 Task: In the Contact  AdelineBaker101@roundabouttheatre.org, Create email and send with subject: 'We're Thrilled to Welcome You ', and with mail content 'Good Day,_x000D_
Embrace the power of innovation. Our disruptive solution will propel your industry forward and position you as a leader in your field._x000D_
Best Regards', attach the document: Proposal.doc and insert image: visitingcard.jpg. Below Best Regards, write Twitter and insert the URL: 'twitter.com'. Mark checkbox to create task to follow up : In 3 business days . Logged in from softage.1@softage.net
Action: Mouse moved to (98, 65)
Screenshot: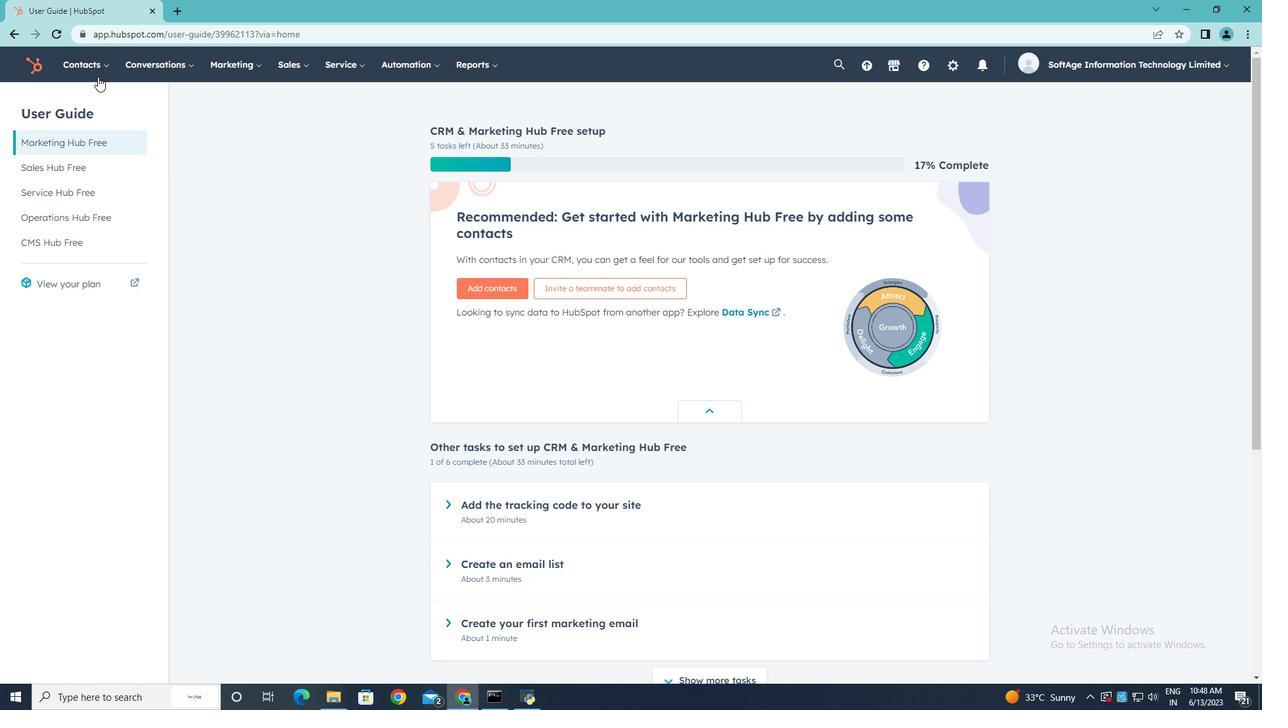 
Action: Mouse pressed left at (98, 65)
Screenshot: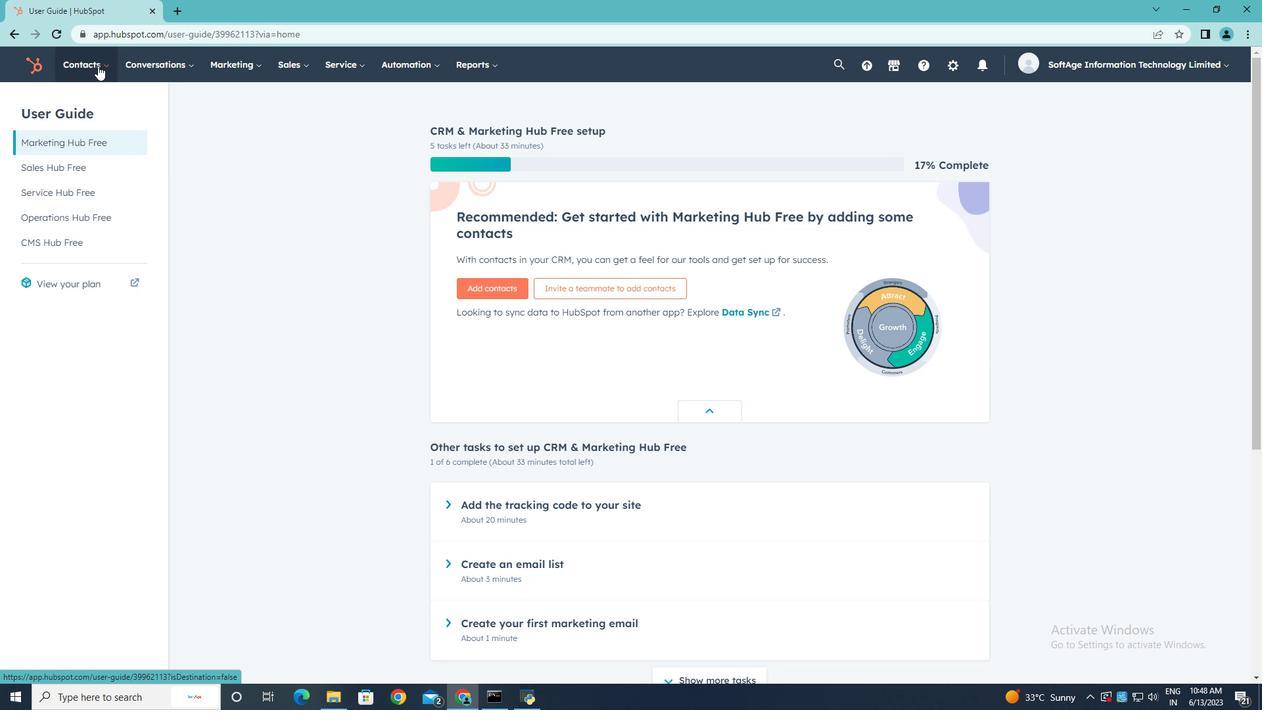 
Action: Mouse moved to (95, 100)
Screenshot: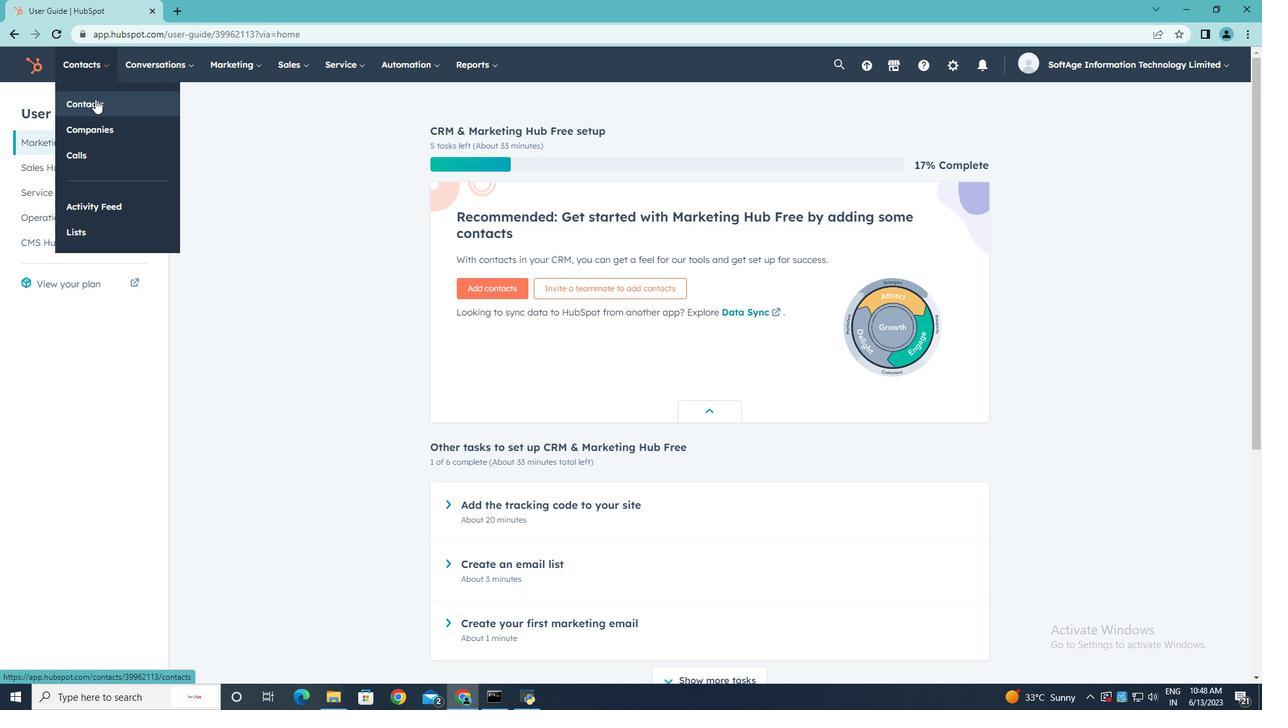 
Action: Mouse pressed left at (95, 100)
Screenshot: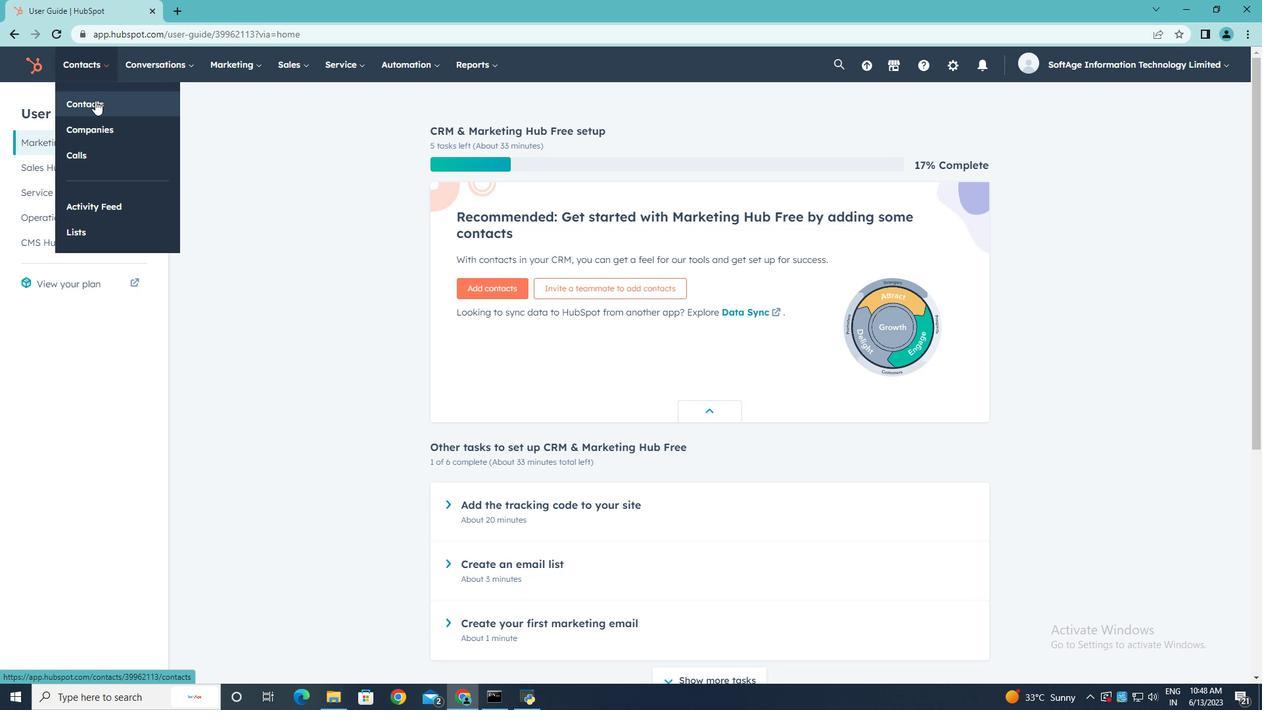 
Action: Mouse moved to (92, 215)
Screenshot: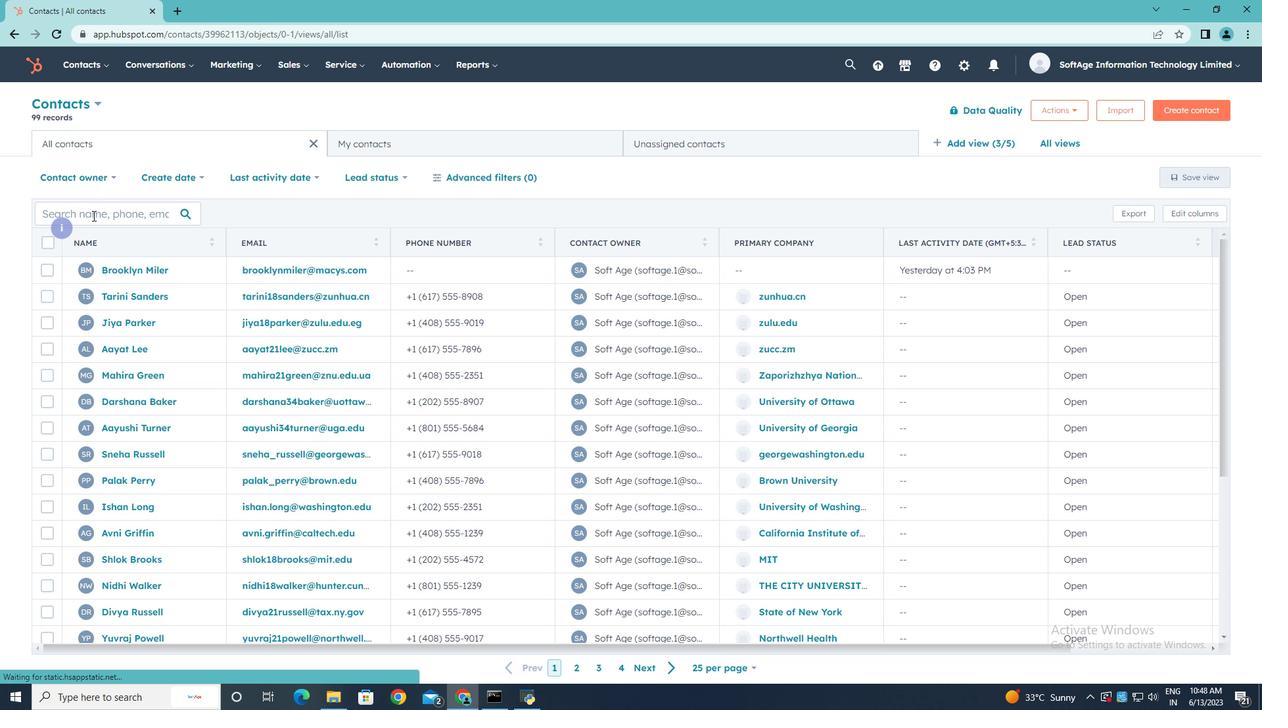 
Action: Mouse pressed left at (92, 215)
Screenshot: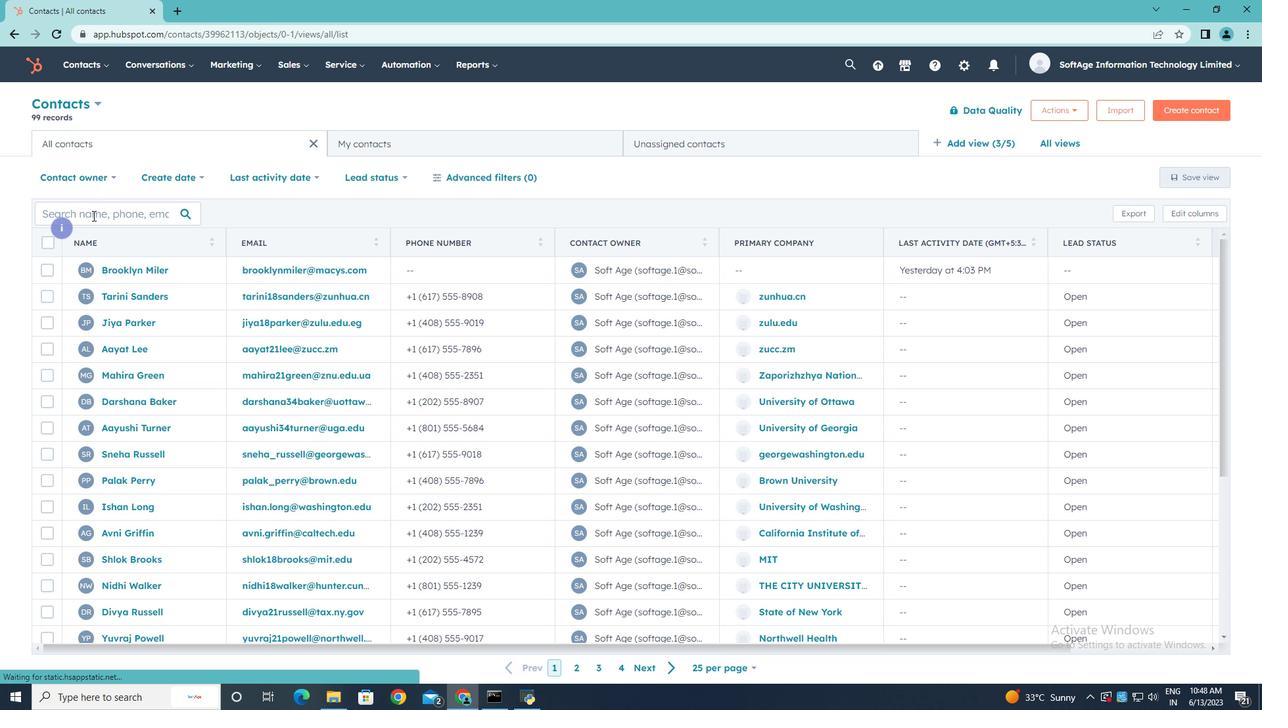 
Action: Key pressed <Key.shift><Key.shift><Key.shift><Key.shift><Key.shift><Key.shift><Key.shift><Key.shift><Key.shift><Key.shift><Key.shift>Adeline<Key.shift>Baker101<Key.shift><Key.shift>@roundabouttheatre.org
Screenshot: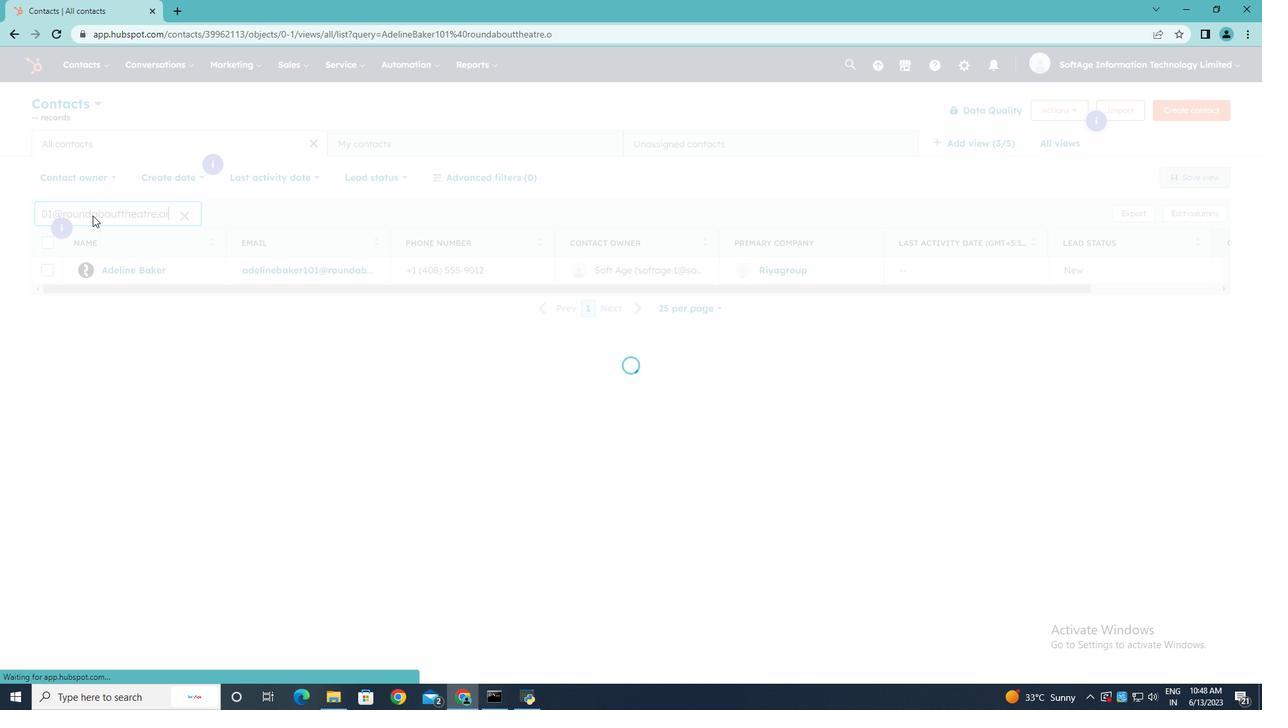 
Action: Mouse moved to (142, 270)
Screenshot: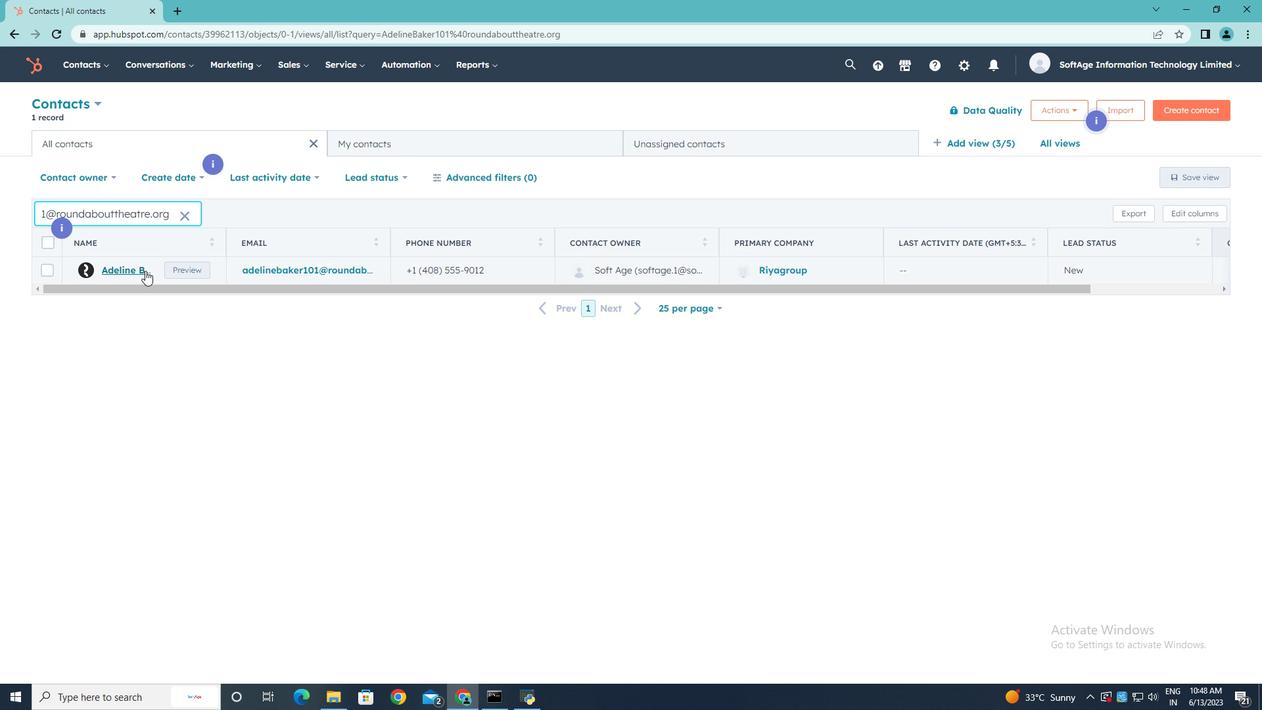
Action: Mouse pressed left at (142, 270)
Screenshot: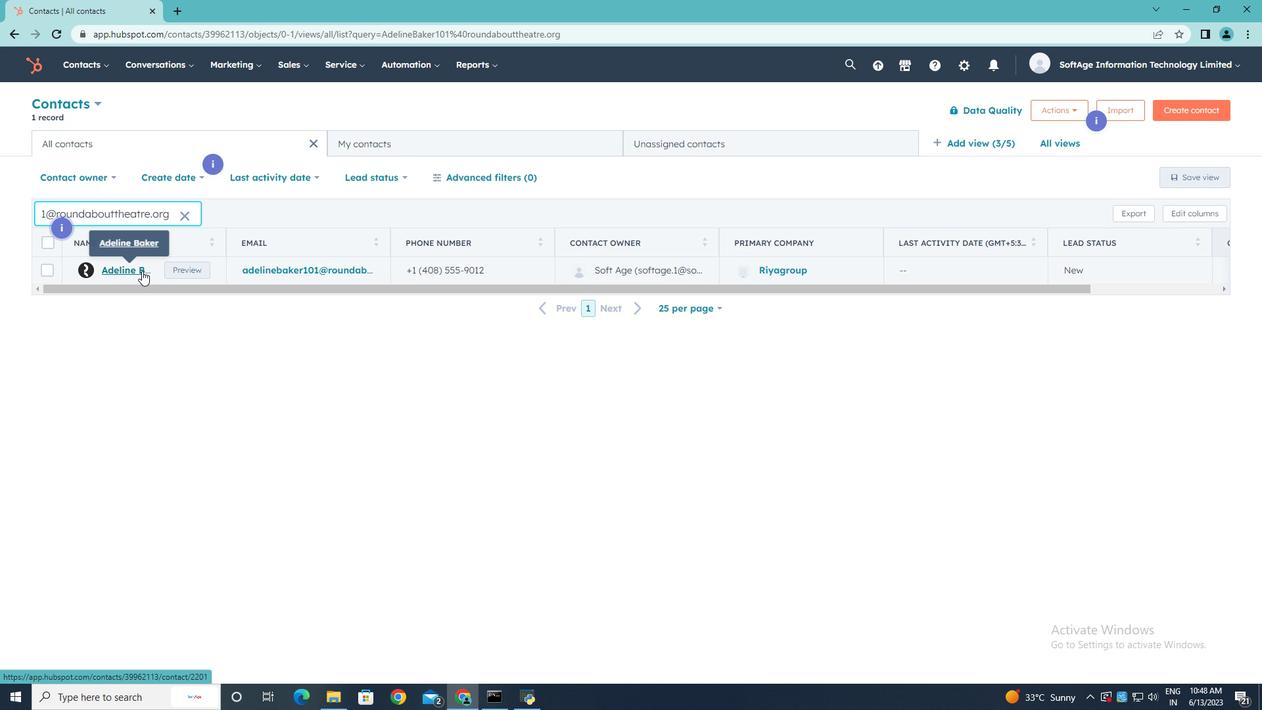 
Action: Mouse pressed left at (142, 270)
Screenshot: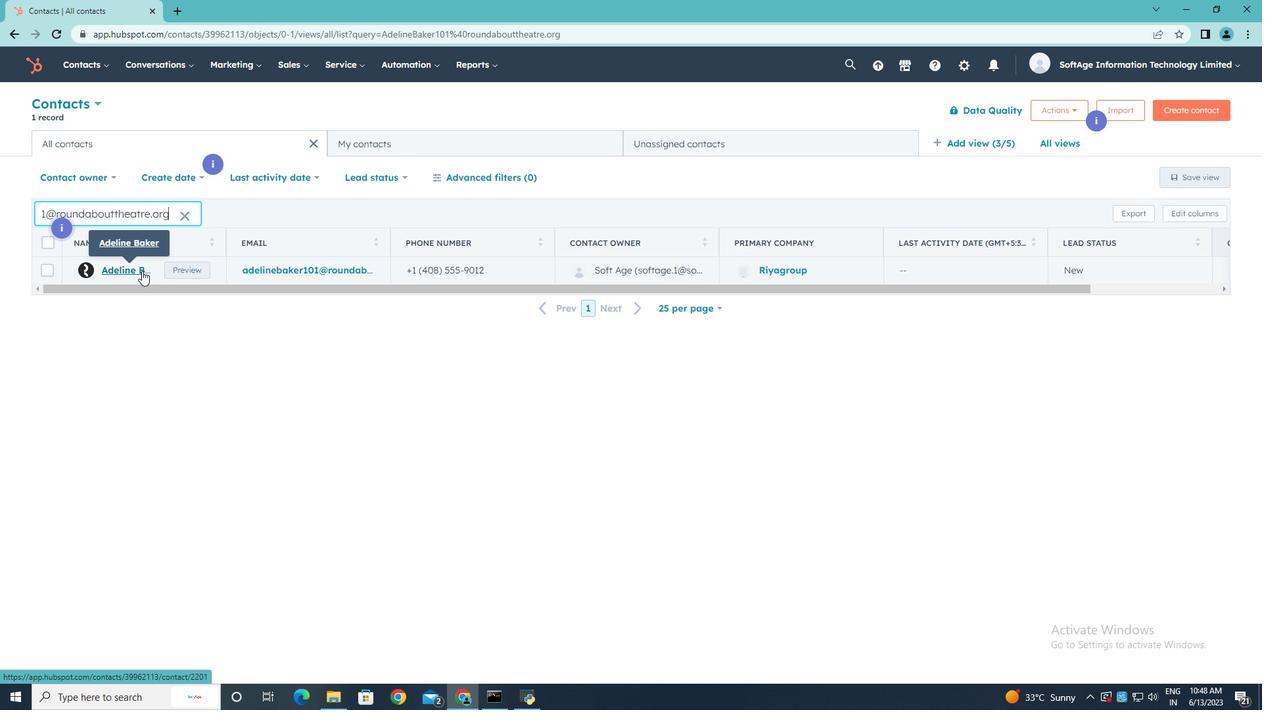 
Action: Mouse moved to (90, 222)
Screenshot: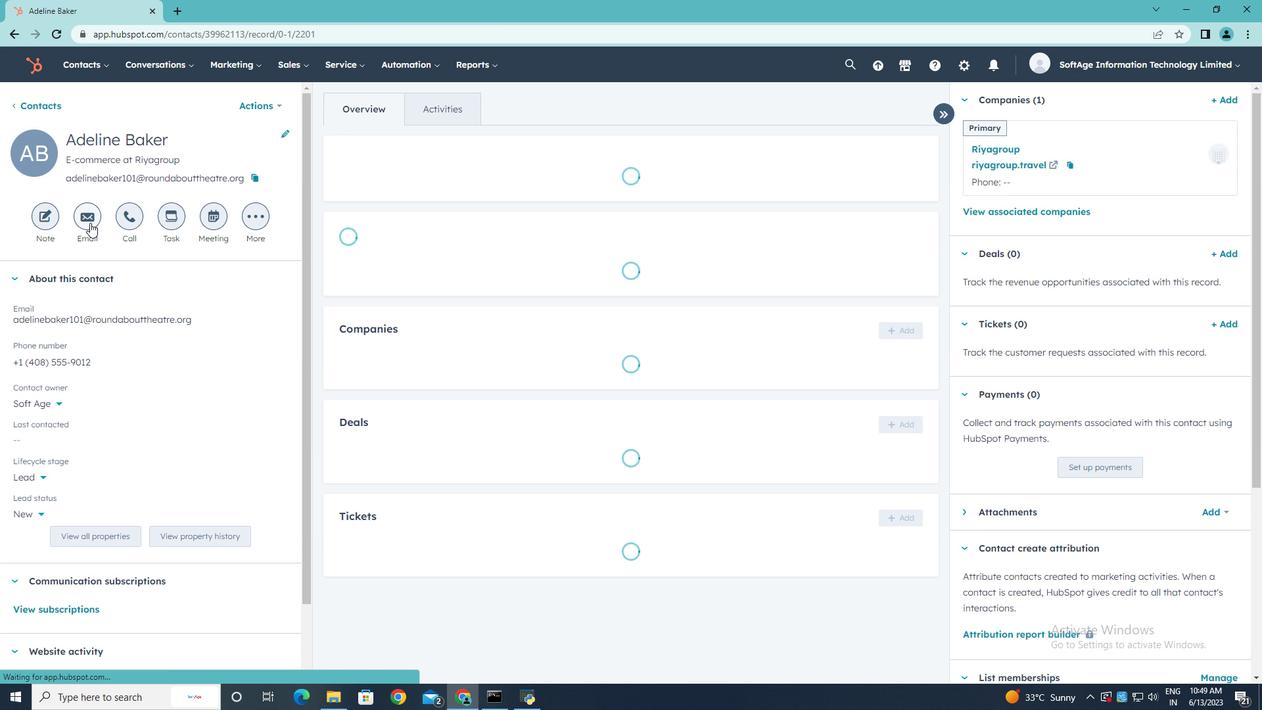 
Action: Mouse pressed left at (90, 222)
Screenshot: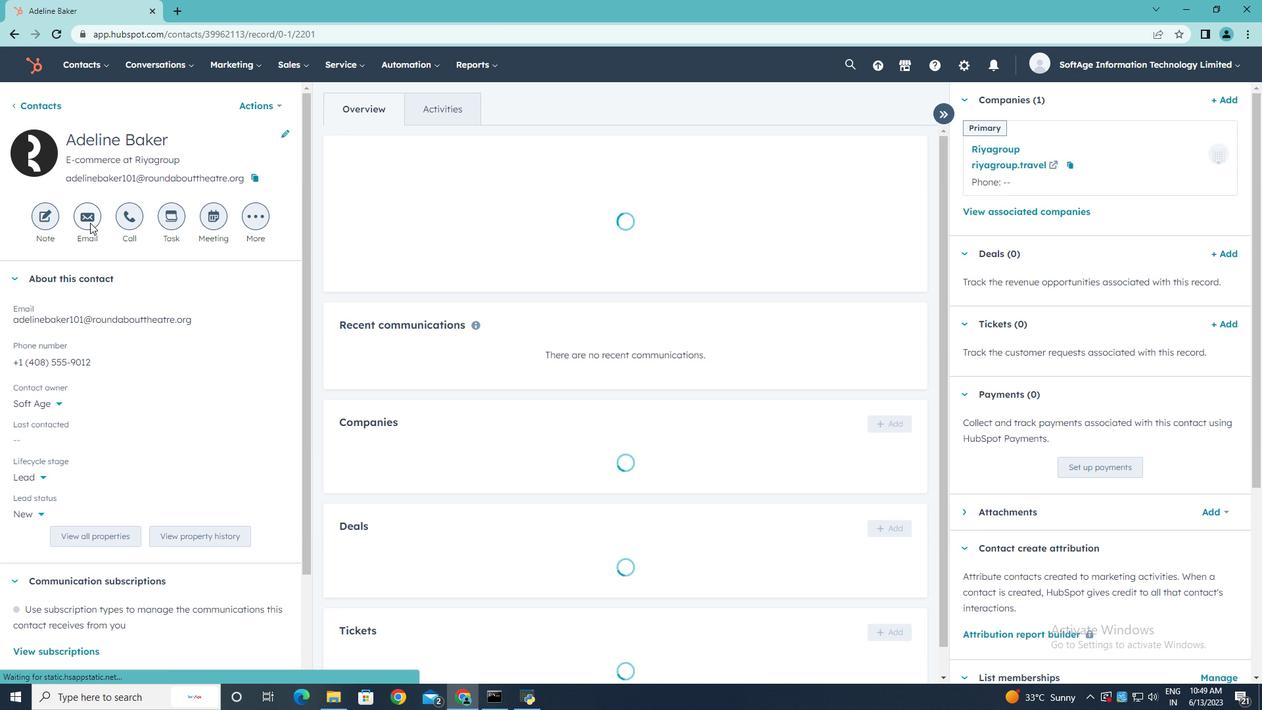 
Action: Mouse moved to (144, 239)
Screenshot: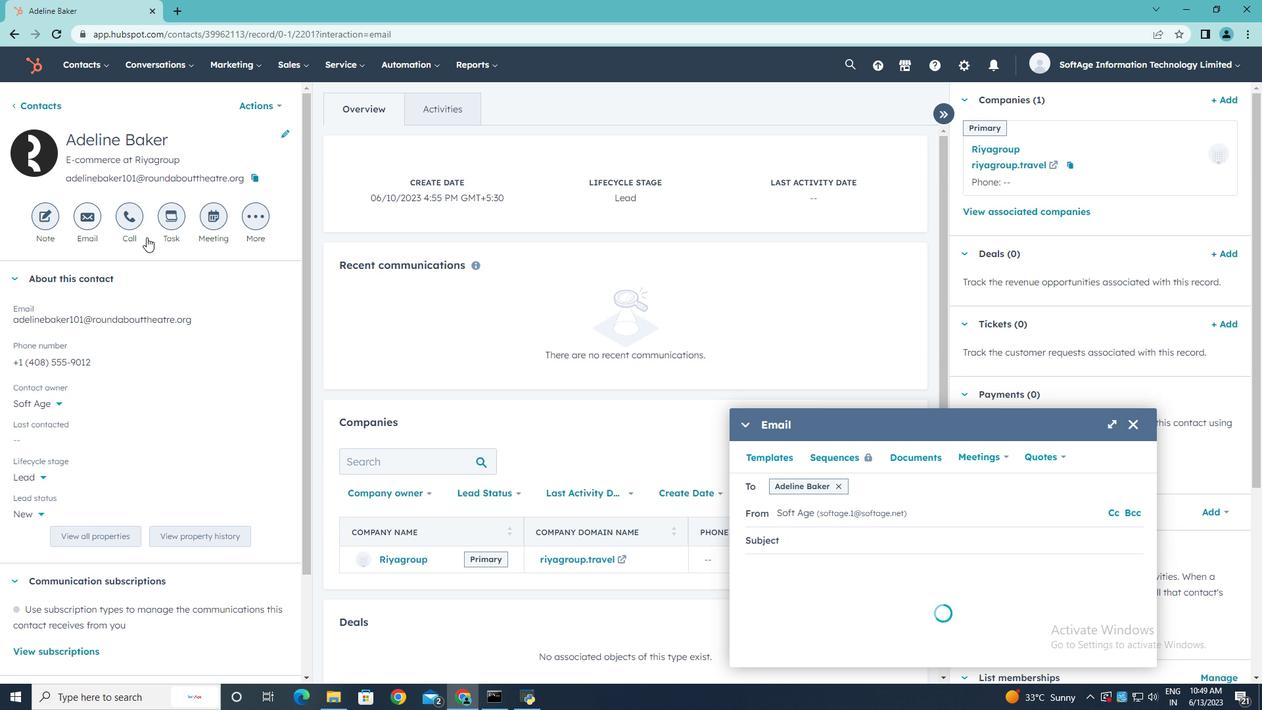 
Action: Key pressed <Key.shift>We're<Key.space>tr<Key.backspace><Key.backspace><Key.shift>Tri<Key.backspace><Key.backspace>hrilled<Key.space><Key.shift>T<Key.backspace>to<Key.space><Key.shift>Welcome<Key.space><Key.shift>You
Screenshot: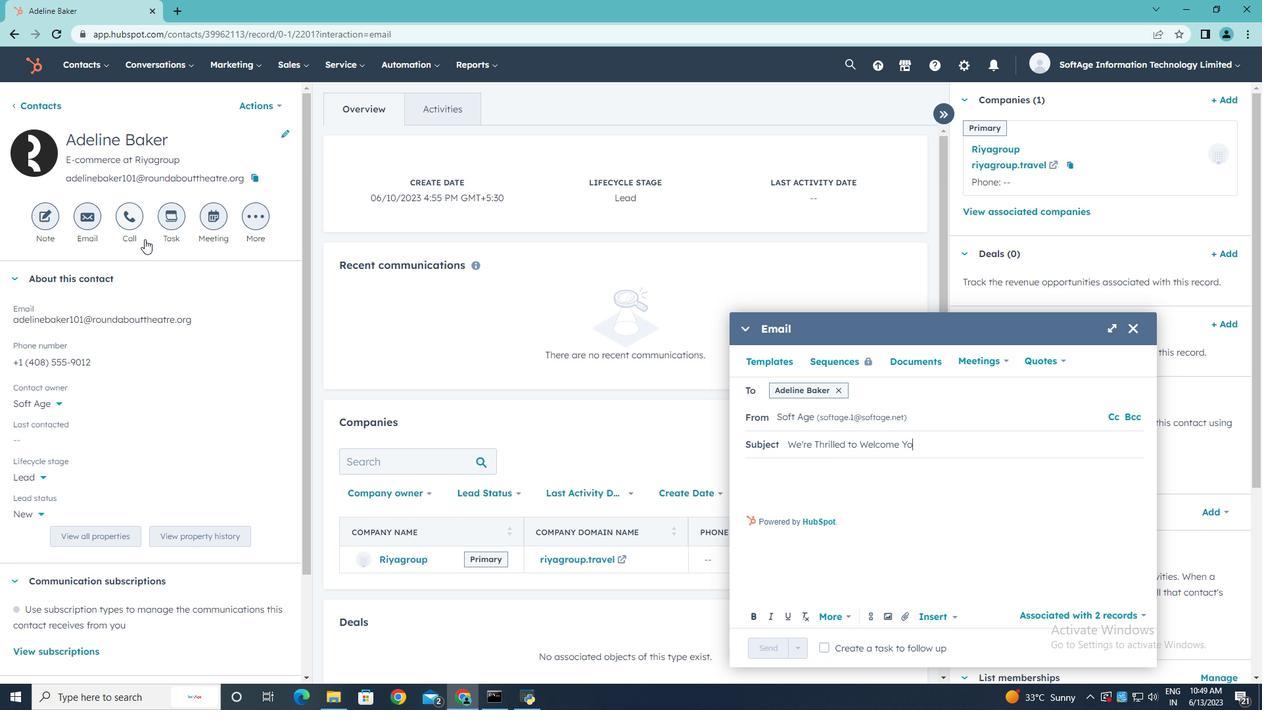 
Action: Mouse moved to (743, 466)
Screenshot: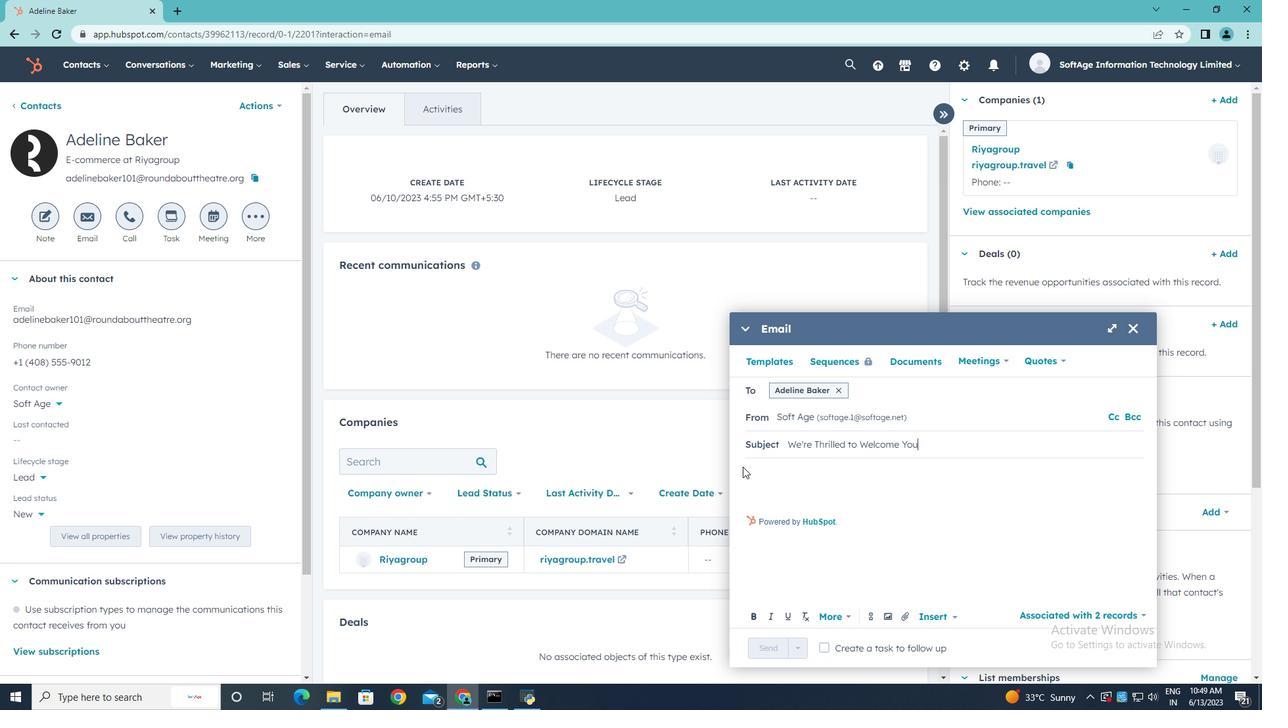 
Action: Mouse pressed left at (743, 466)
Screenshot: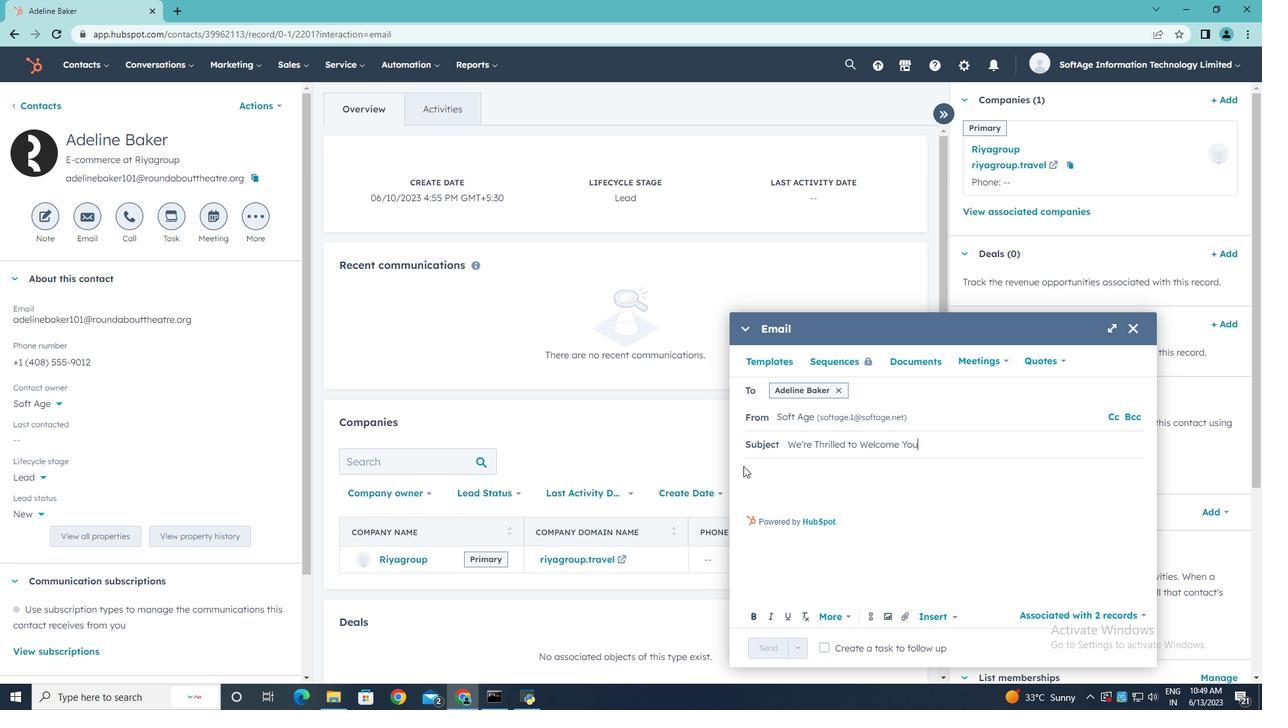 
Action: Mouse moved to (747, 467)
Screenshot: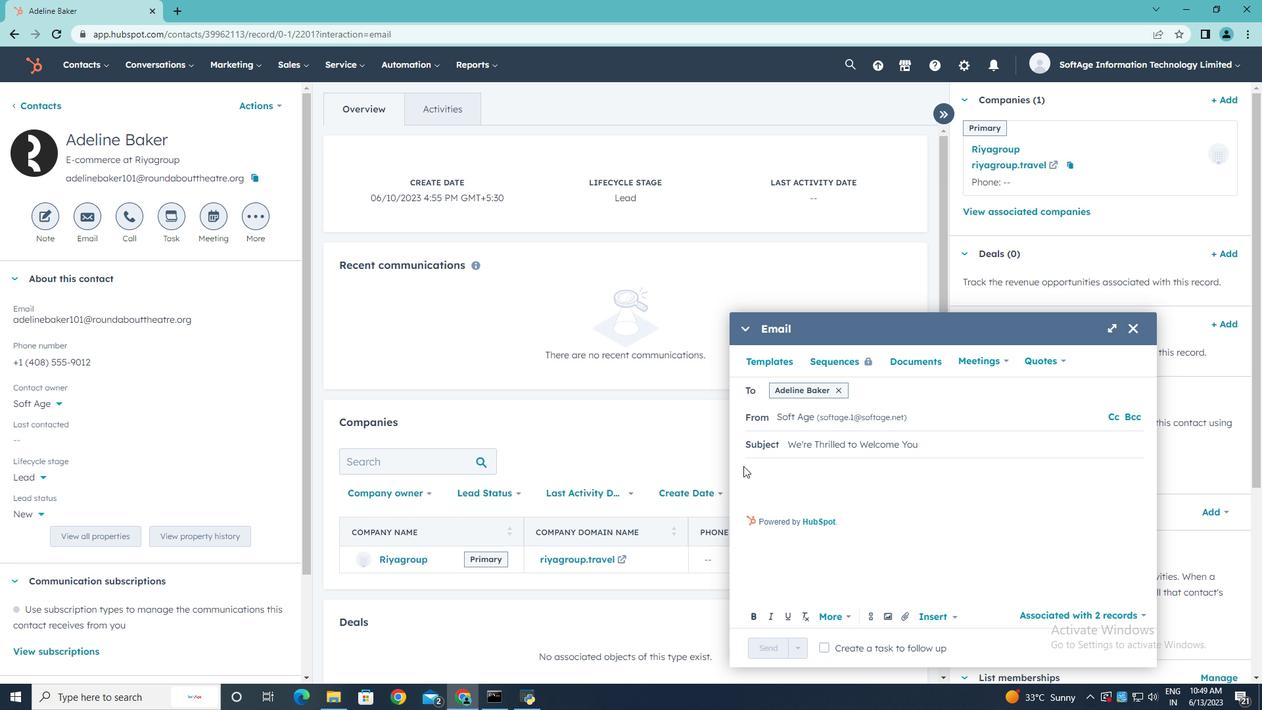 
Action: Mouse pressed left at (747, 467)
Screenshot: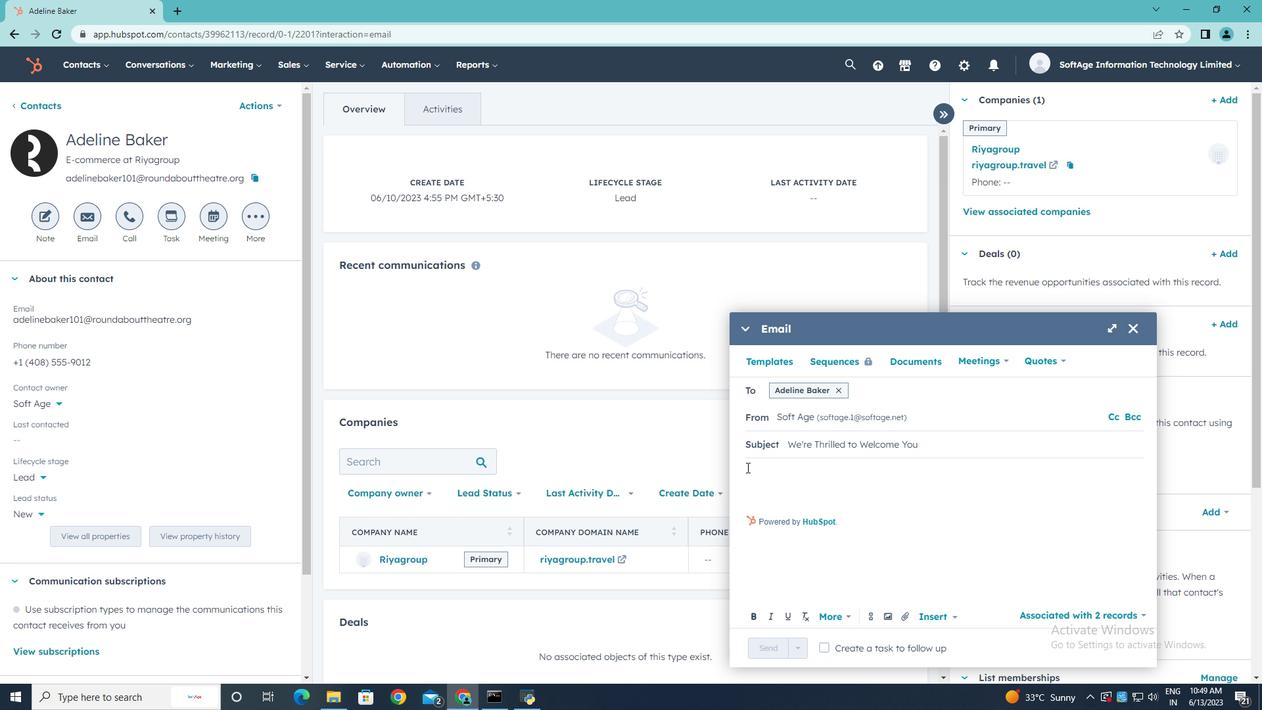 
Action: Mouse moved to (775, 353)
Screenshot: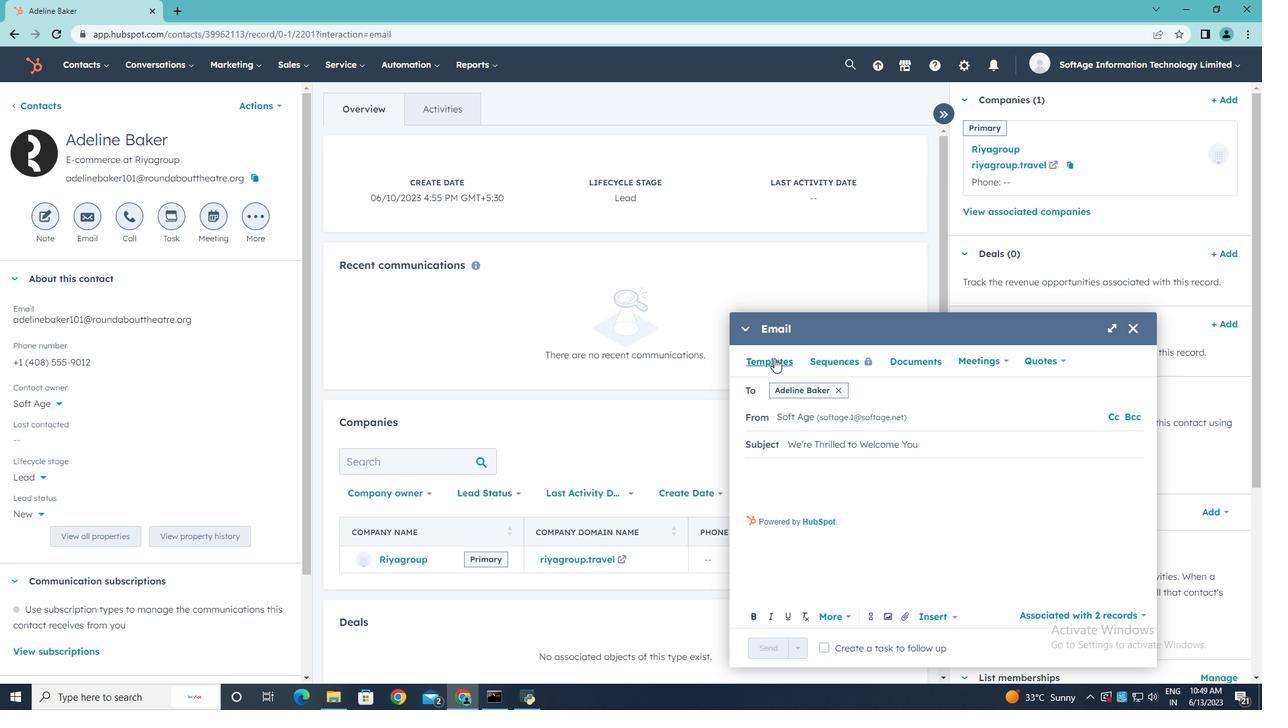 
Action: Key pressed <Key.shift><Key.shift><Key.shift>Good<Key.space><Key.shift>Day
Screenshot: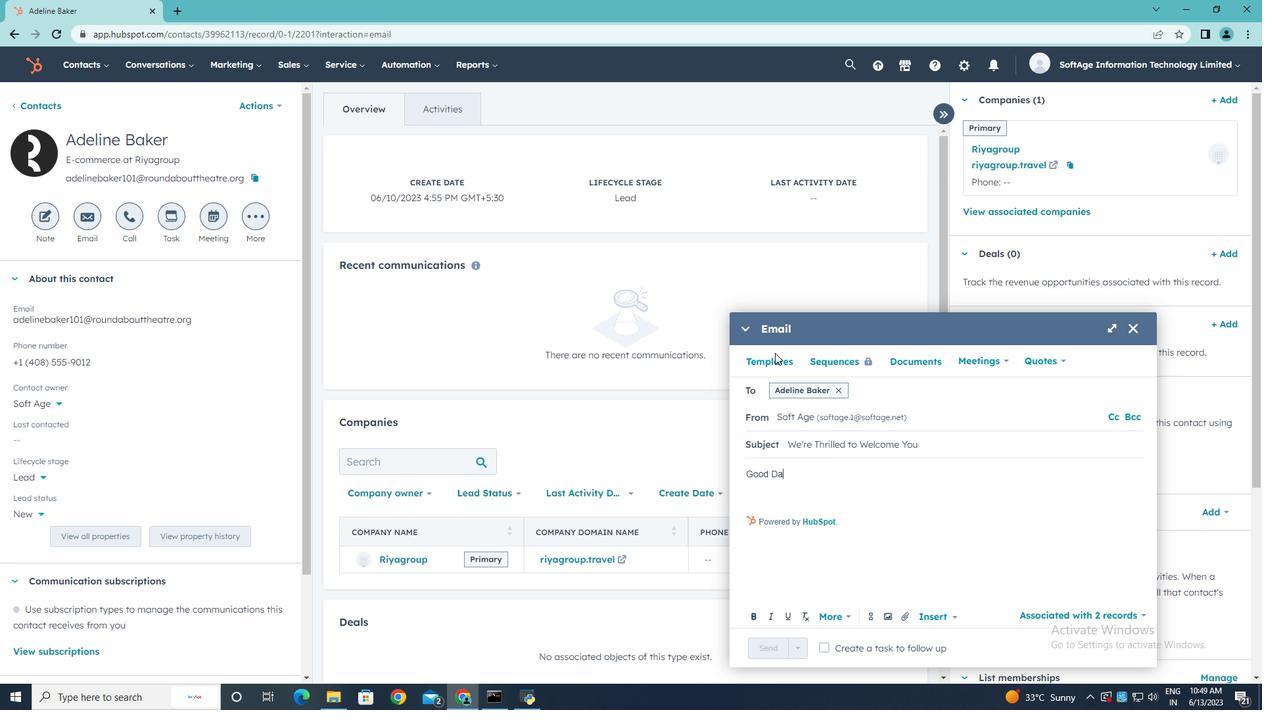 
Action: Mouse moved to (751, 490)
Screenshot: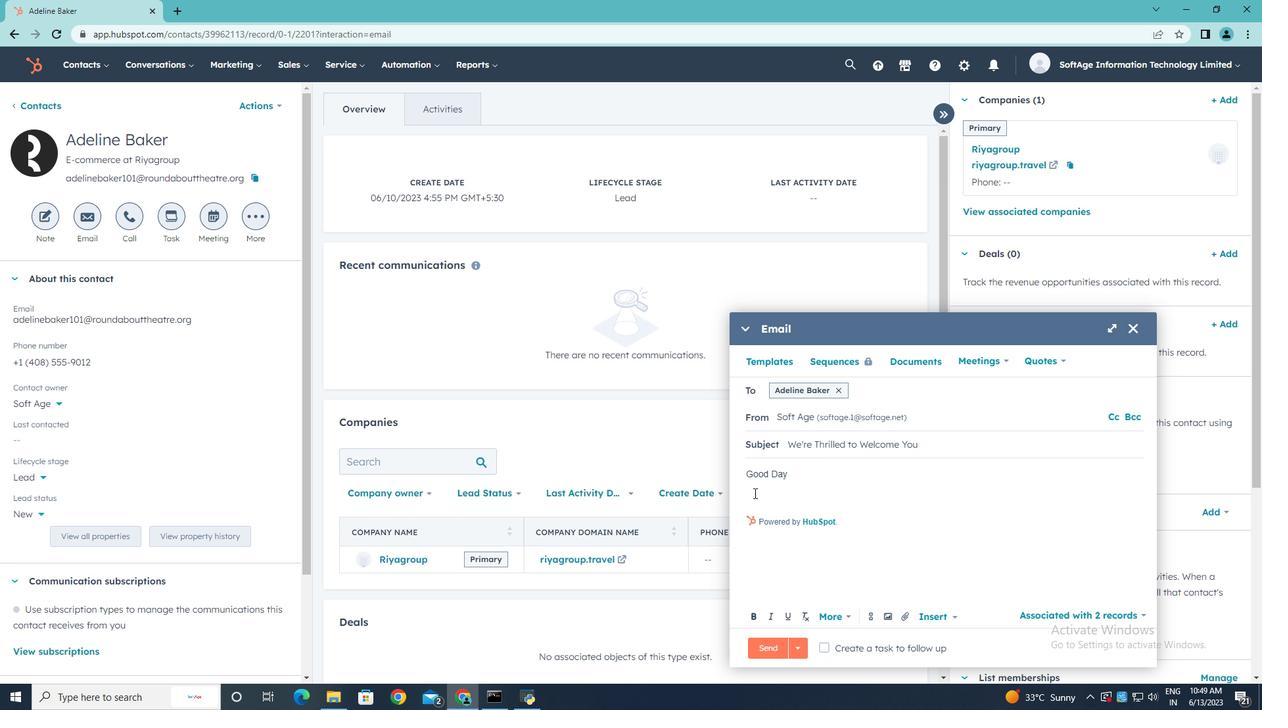 
Action: Mouse pressed left at (751, 490)
Screenshot: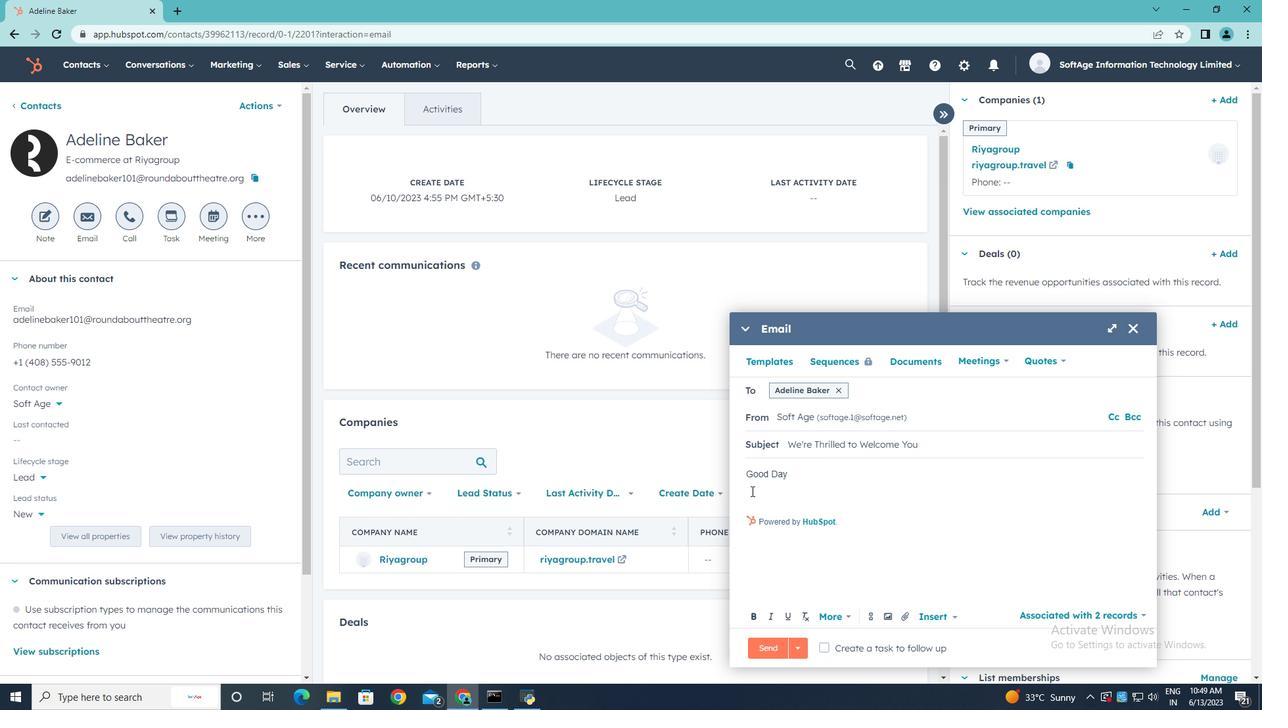 
Action: Mouse moved to (903, 324)
Screenshot: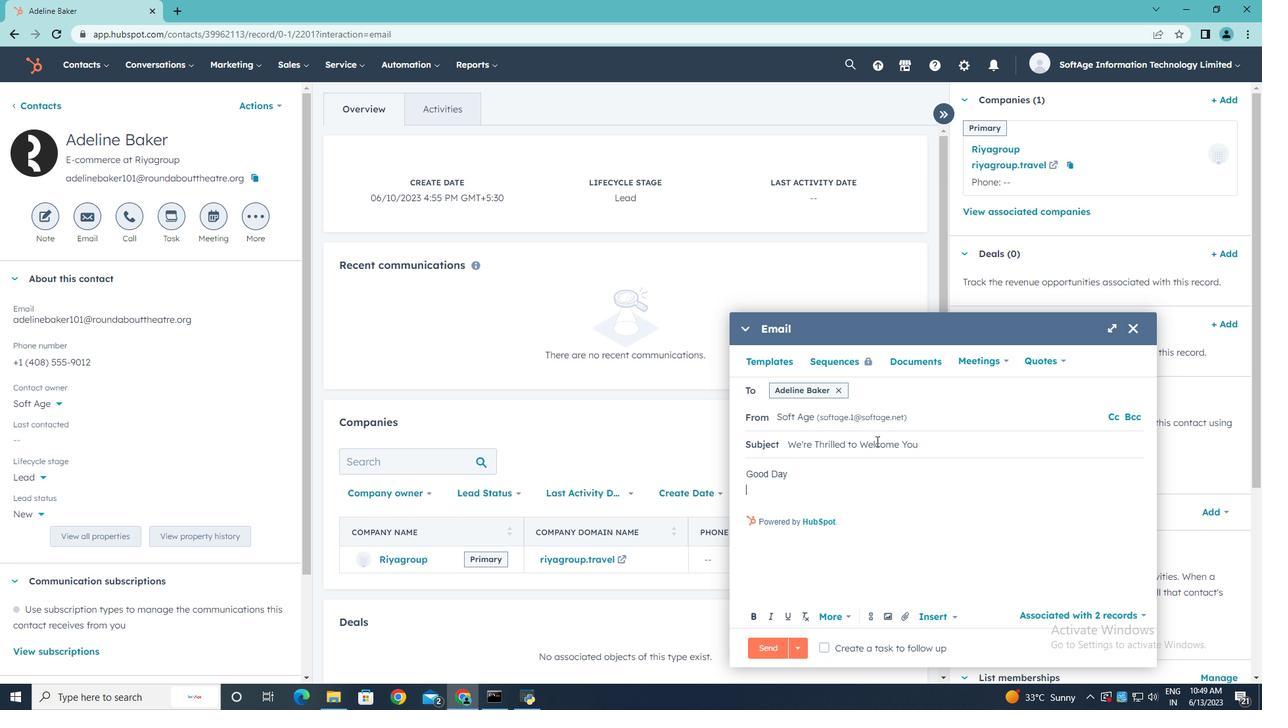 
Action: Key pressed <Key.shift>Embrace<Key.space><Key.shift><Key.shift><Key.shift><Key.shift><Key.shift><Key.shift><Key.shift>the<Key.space>power<Key.space>of<Key.space>innovation<Key.space><Key.backspace><Key.shift><Key.shift><Key.shift><Key.shift><Key.shift><Key.shift><Key.shift><Key.shift><Key.shift><Key.shift><Key.shift><Key.shift>.<Key.shift><Key.space><Key.shift>Our<Key.space><Key.shift>disruptive<Key.space>solution<Key.space>will<Key.space>propel<Key.space>your<Key.space>industry<Key.space>forward<Key.space>and<Key.space>position<Key.space>you<Key.space>as<Key.space>a<Key.space>leader<Key.space>in<Key.space>your<Key.space>field.
Screenshot: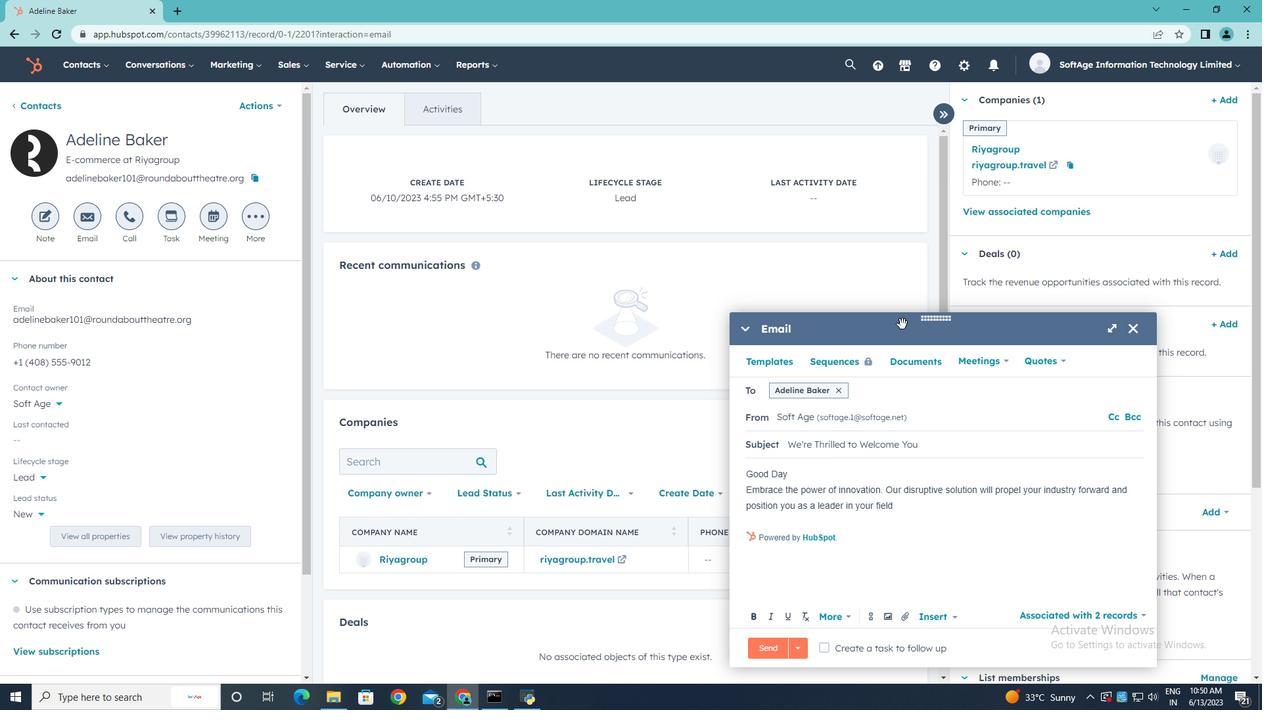 
Action: Mouse moved to (757, 523)
Screenshot: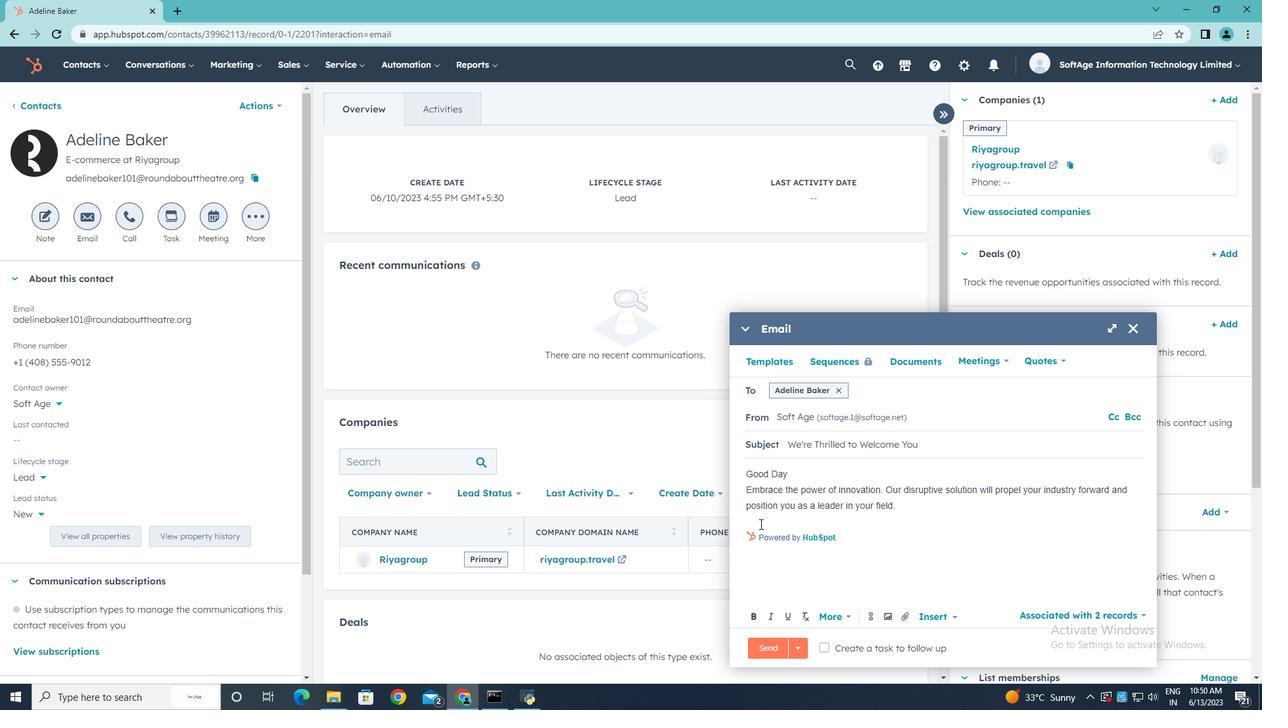 
Action: Mouse pressed left at (757, 523)
Screenshot: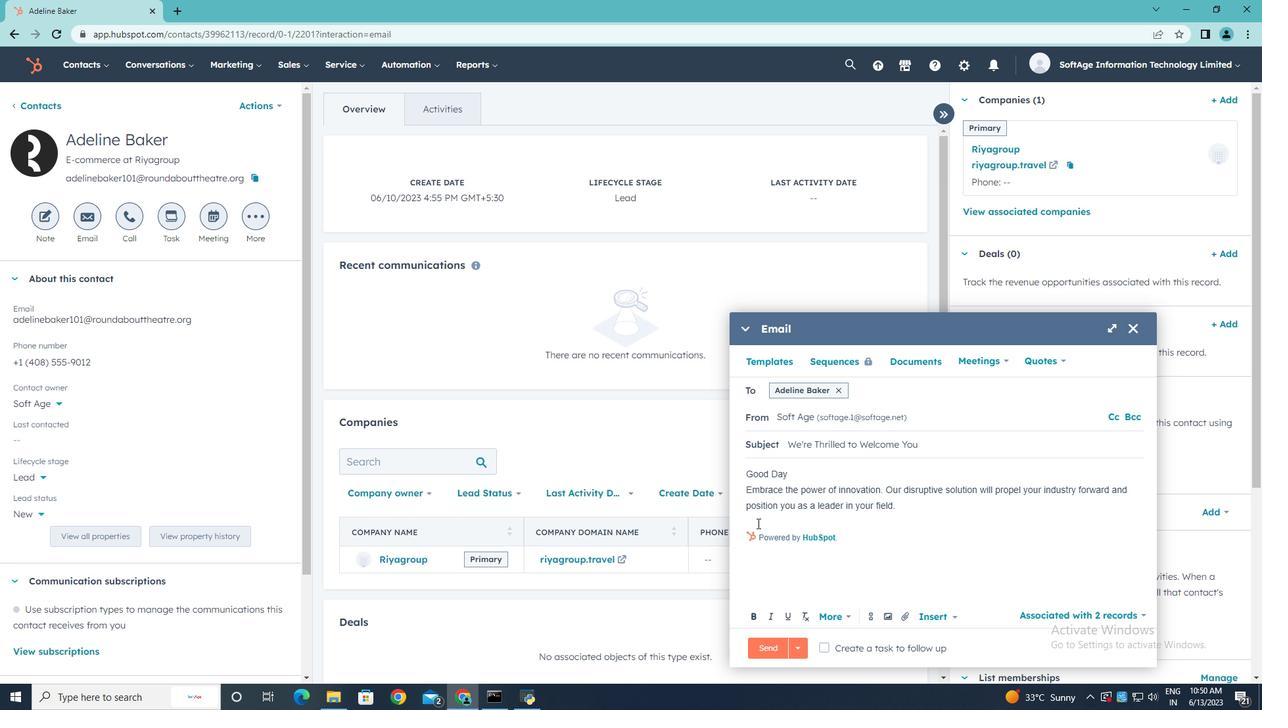
Action: Key pressed <Key.enter><Key.shift>Best<Key.space><Key.shift>Regards,
Screenshot: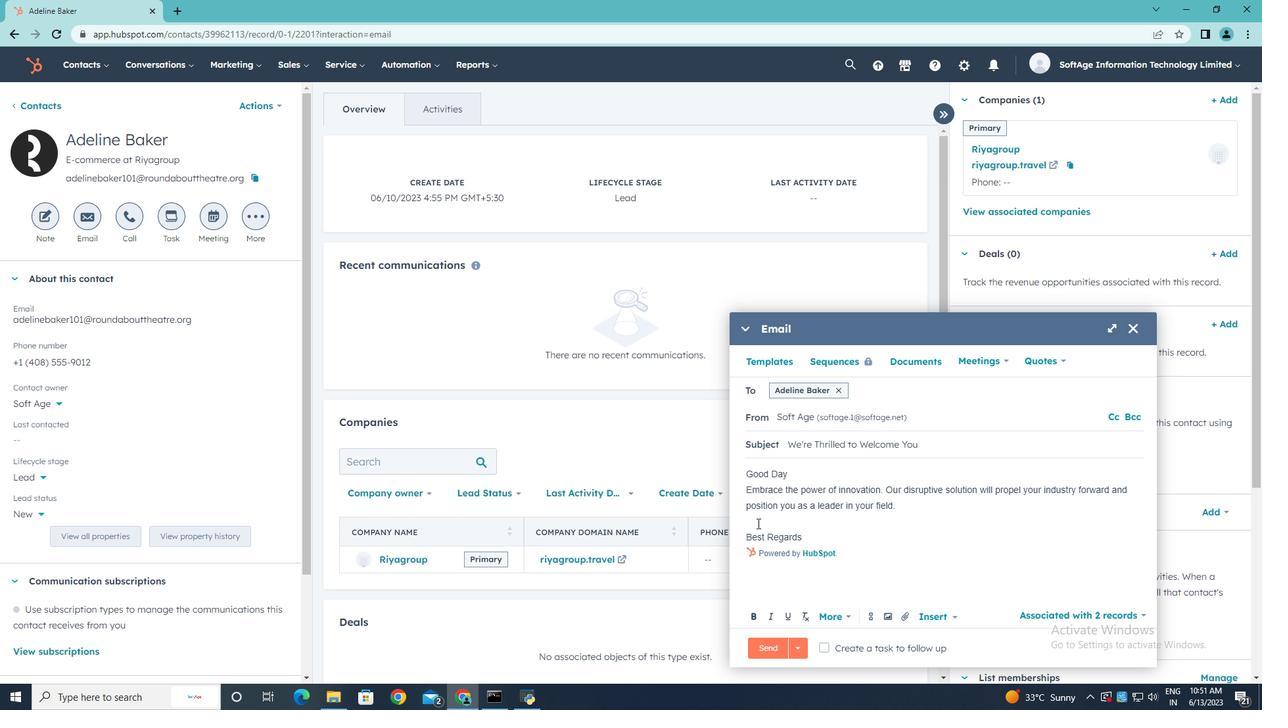 
Action: Mouse moved to (904, 616)
Screenshot: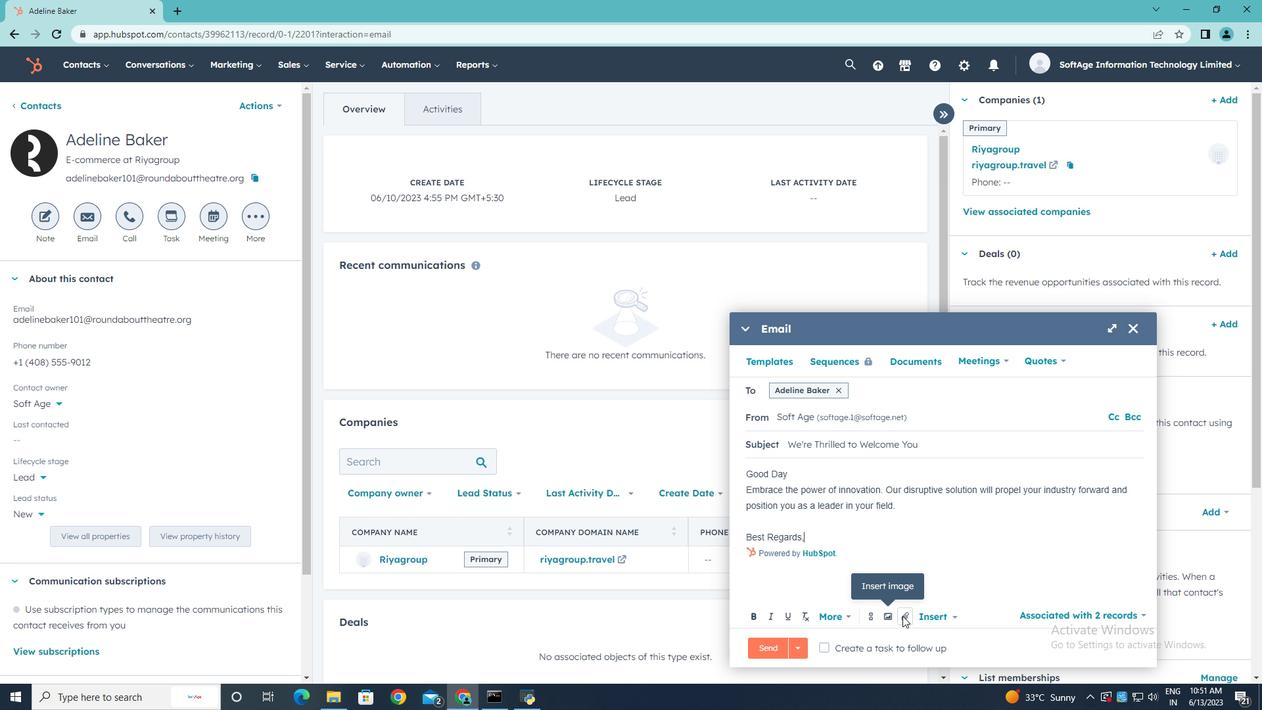 
Action: Mouse pressed left at (904, 616)
Screenshot: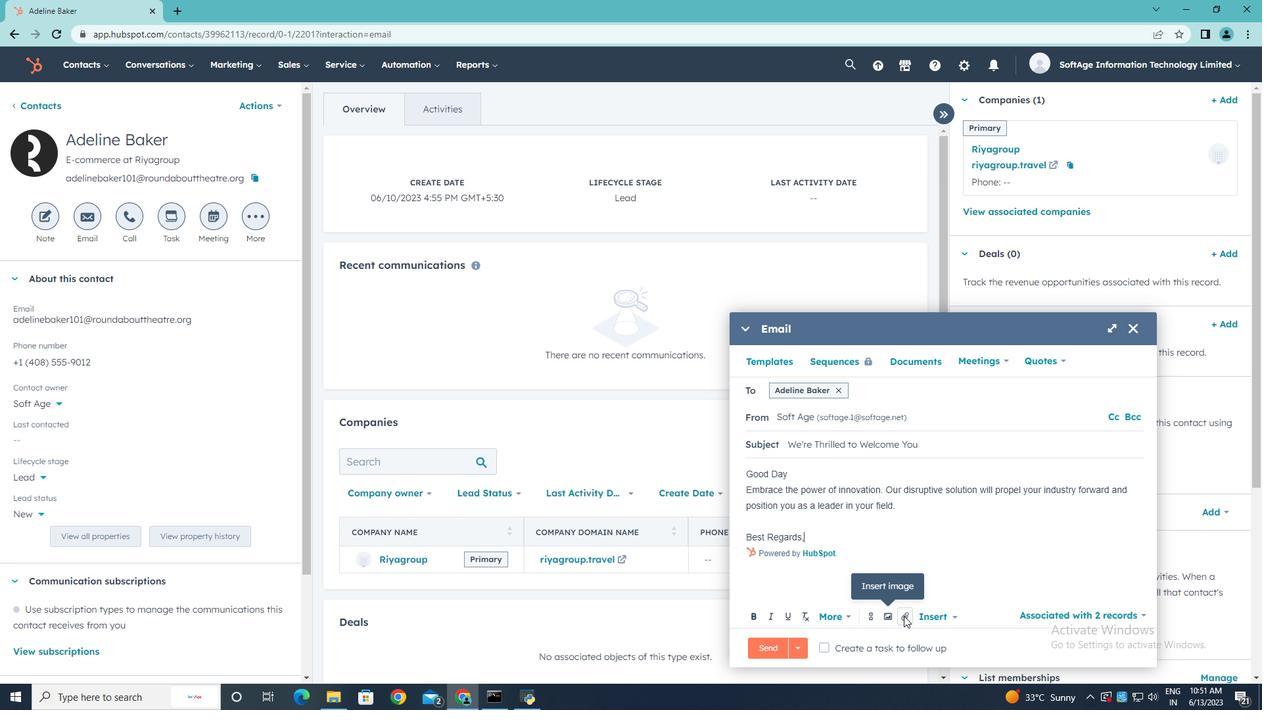 
Action: Mouse moved to (928, 576)
Screenshot: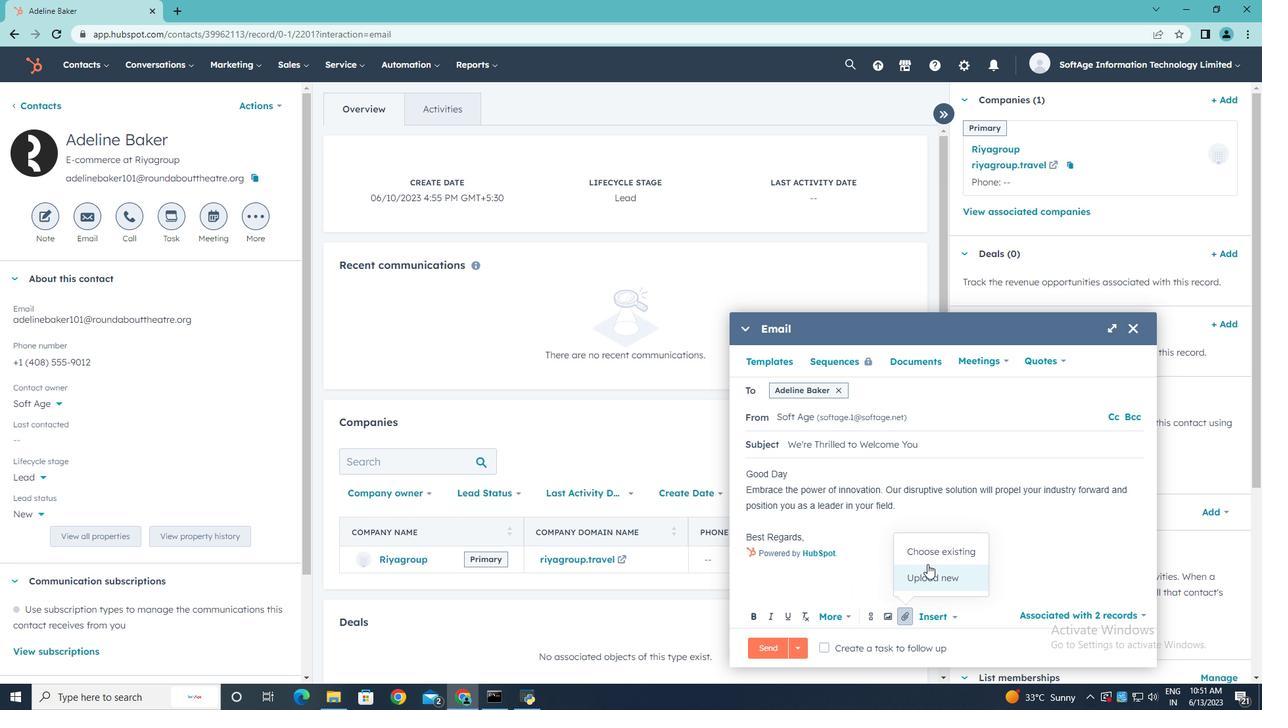 
Action: Mouse pressed left at (928, 576)
Screenshot: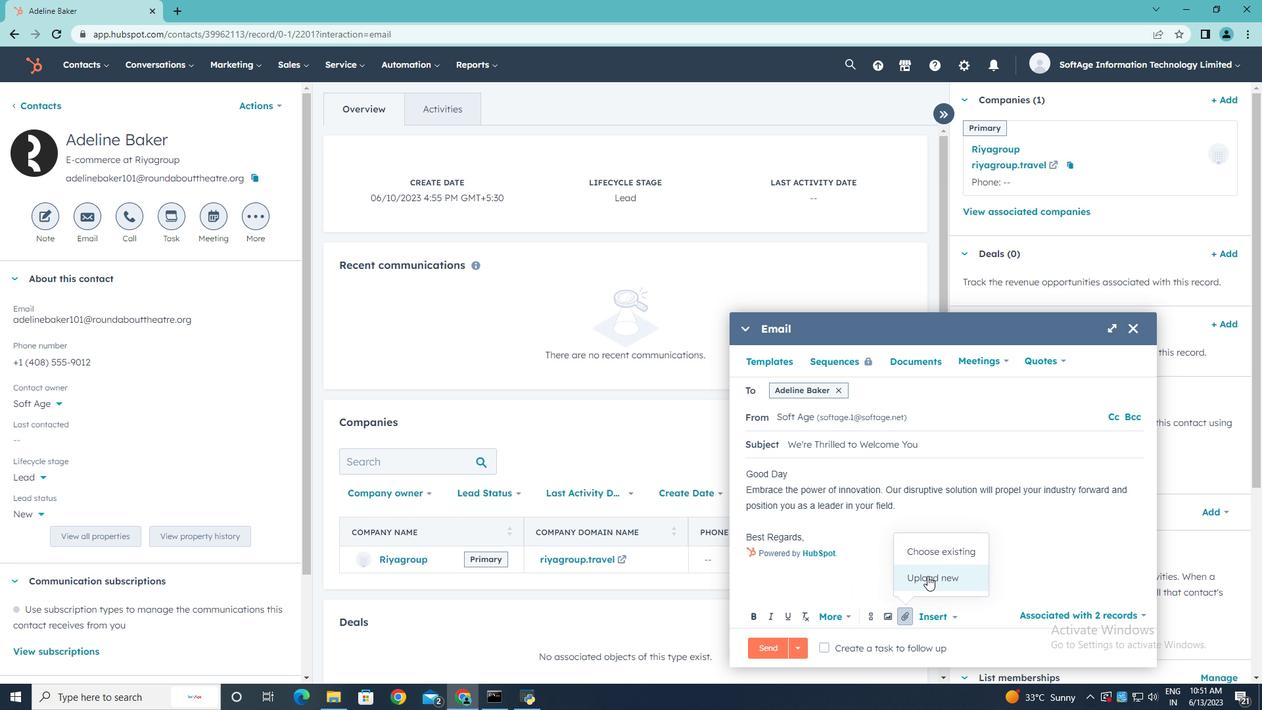 
Action: Mouse moved to (242, 129)
Screenshot: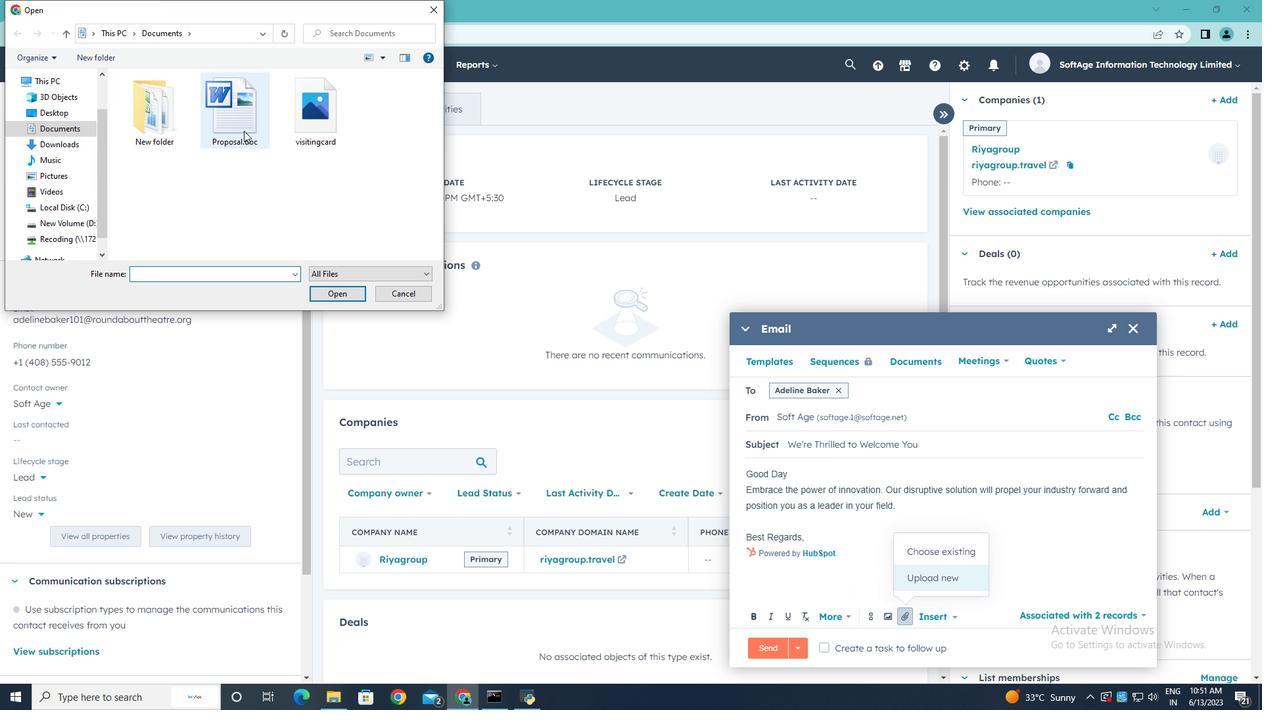 
Action: Mouse pressed left at (242, 129)
Screenshot: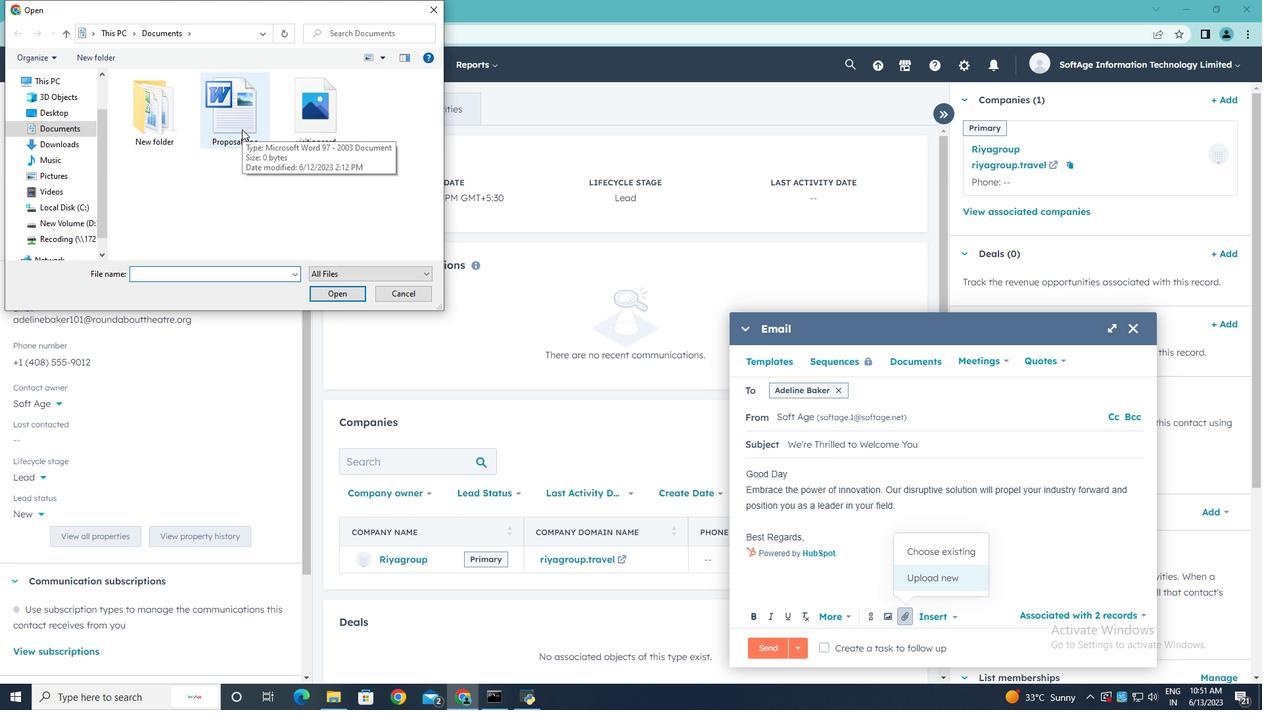 
Action: Mouse moved to (336, 292)
Screenshot: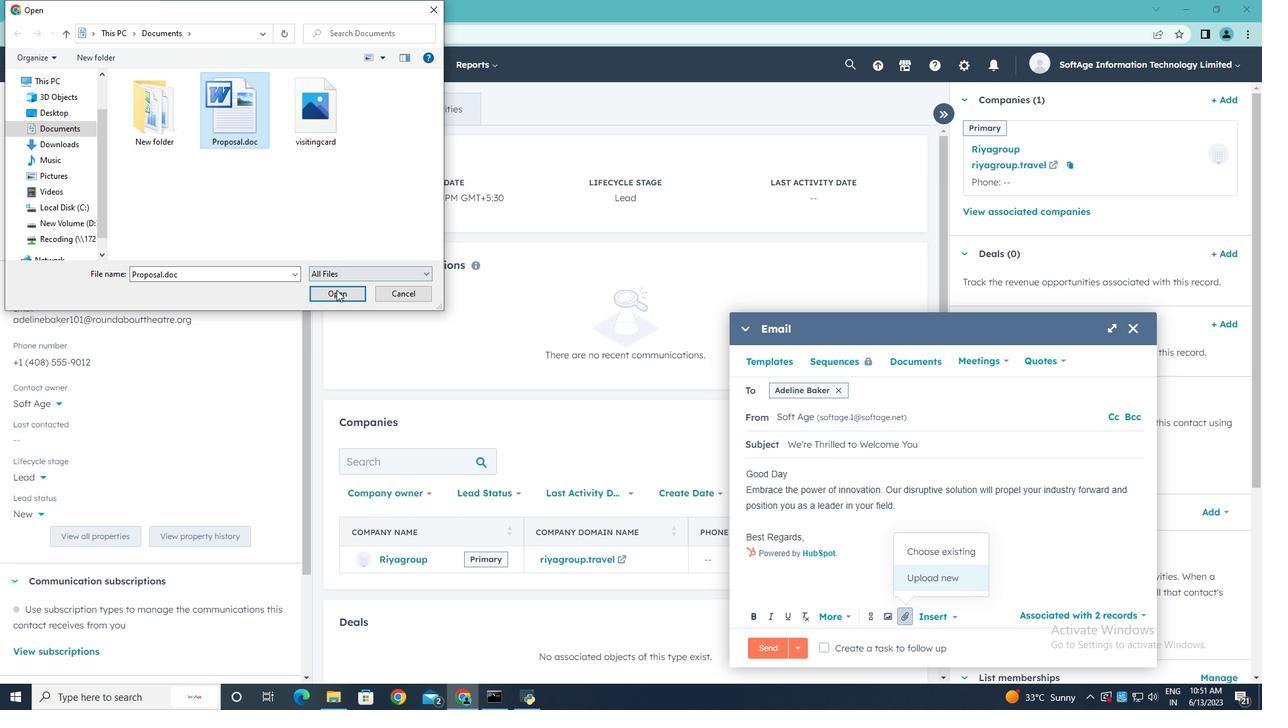 
Action: Mouse pressed left at (336, 292)
Screenshot: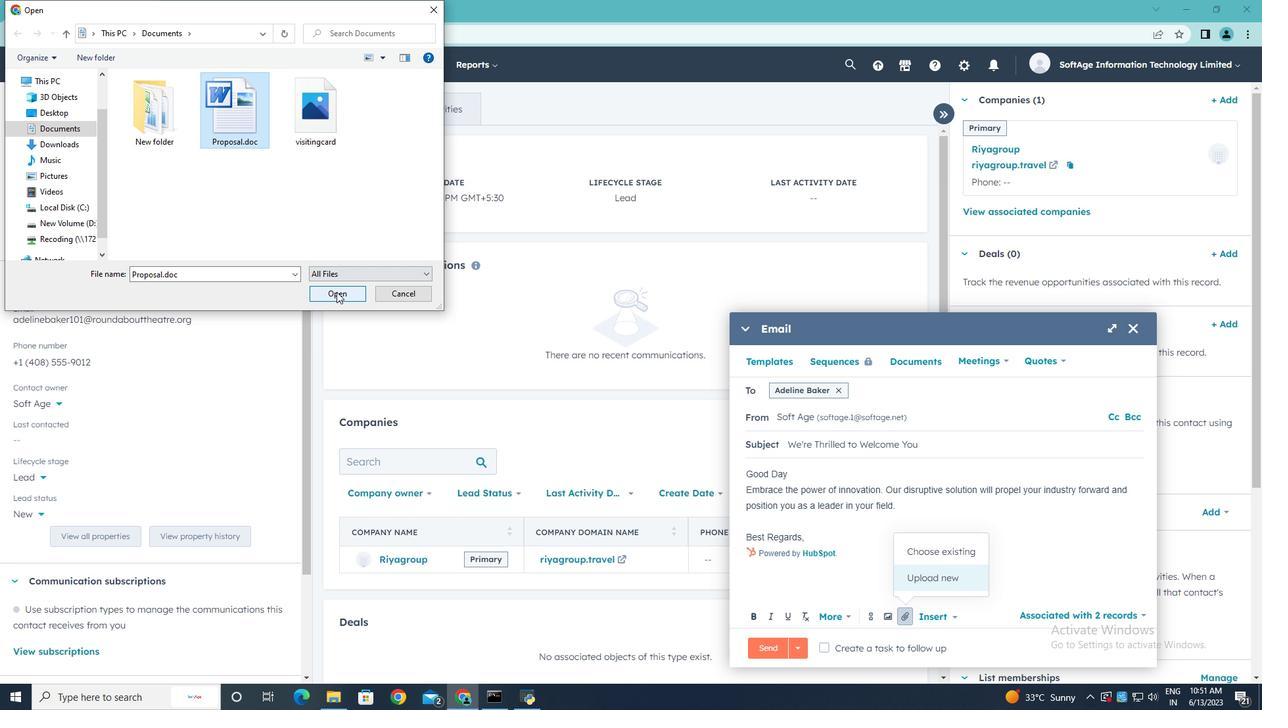 
Action: Mouse moved to (907, 578)
Screenshot: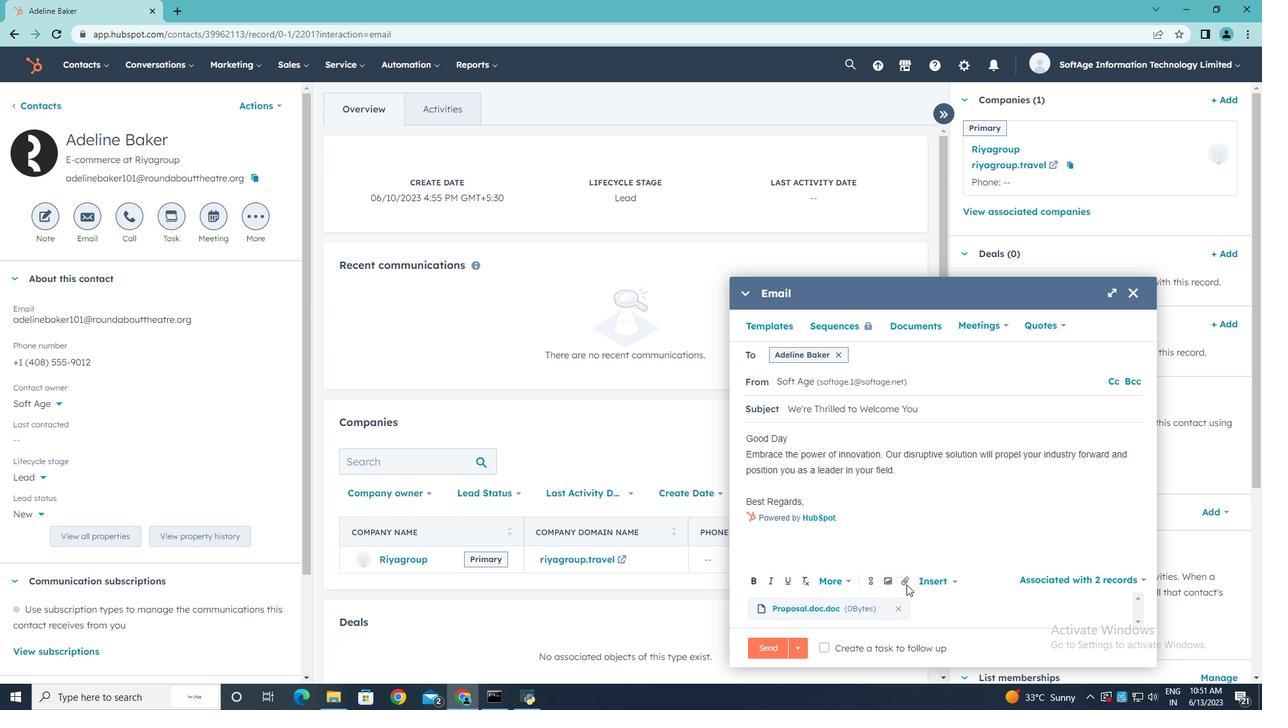 
Action: Mouse pressed left at (907, 578)
Screenshot: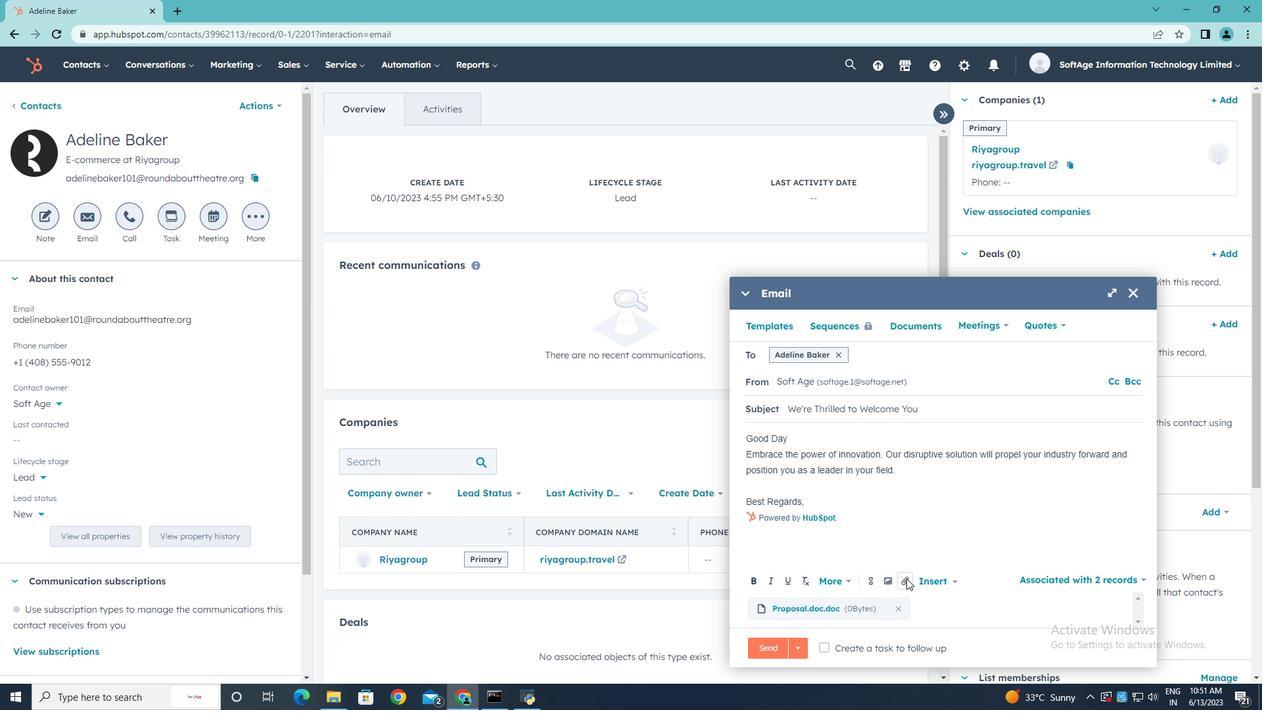 
Action: Mouse moved to (927, 547)
Screenshot: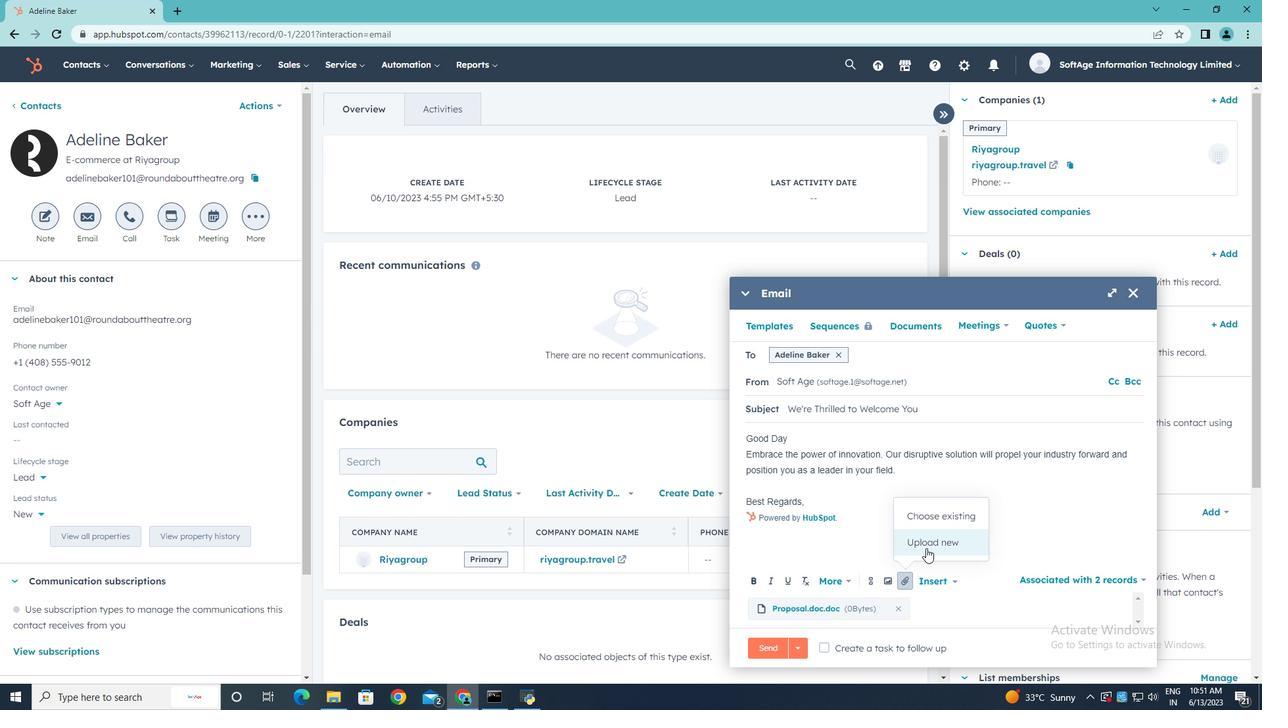 
Action: Mouse pressed left at (927, 547)
Screenshot: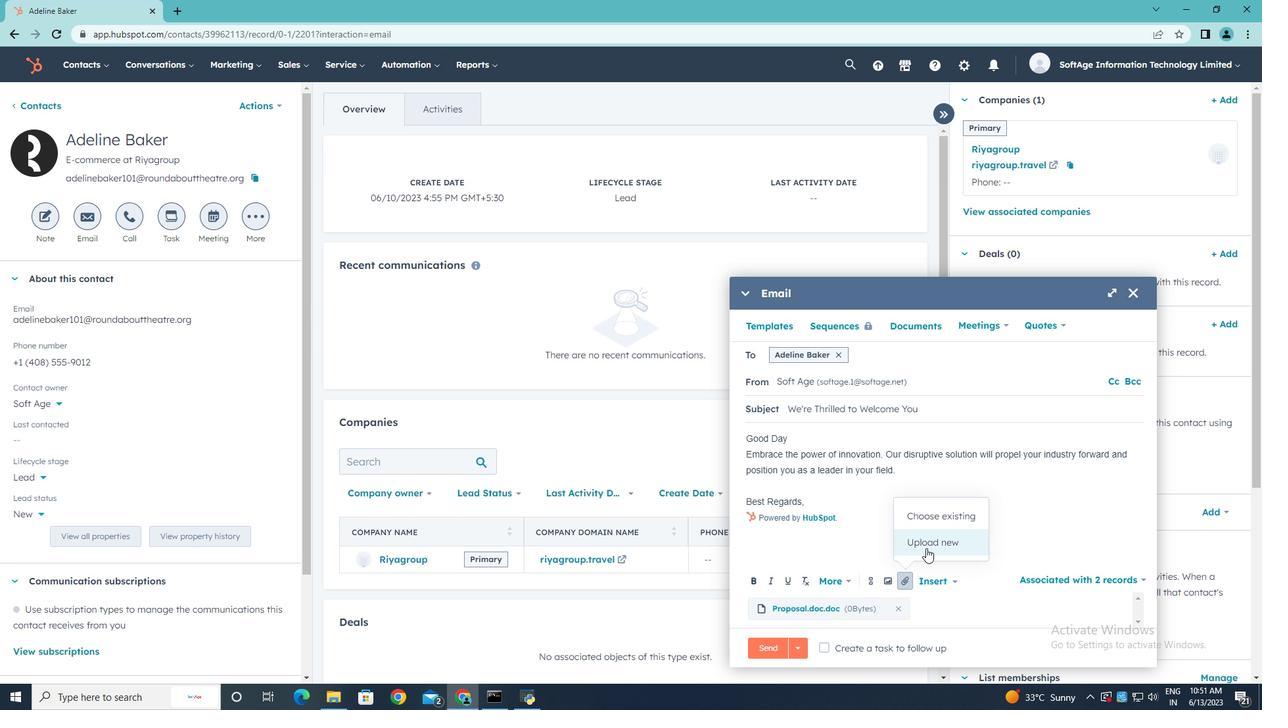 
Action: Mouse moved to (317, 123)
Screenshot: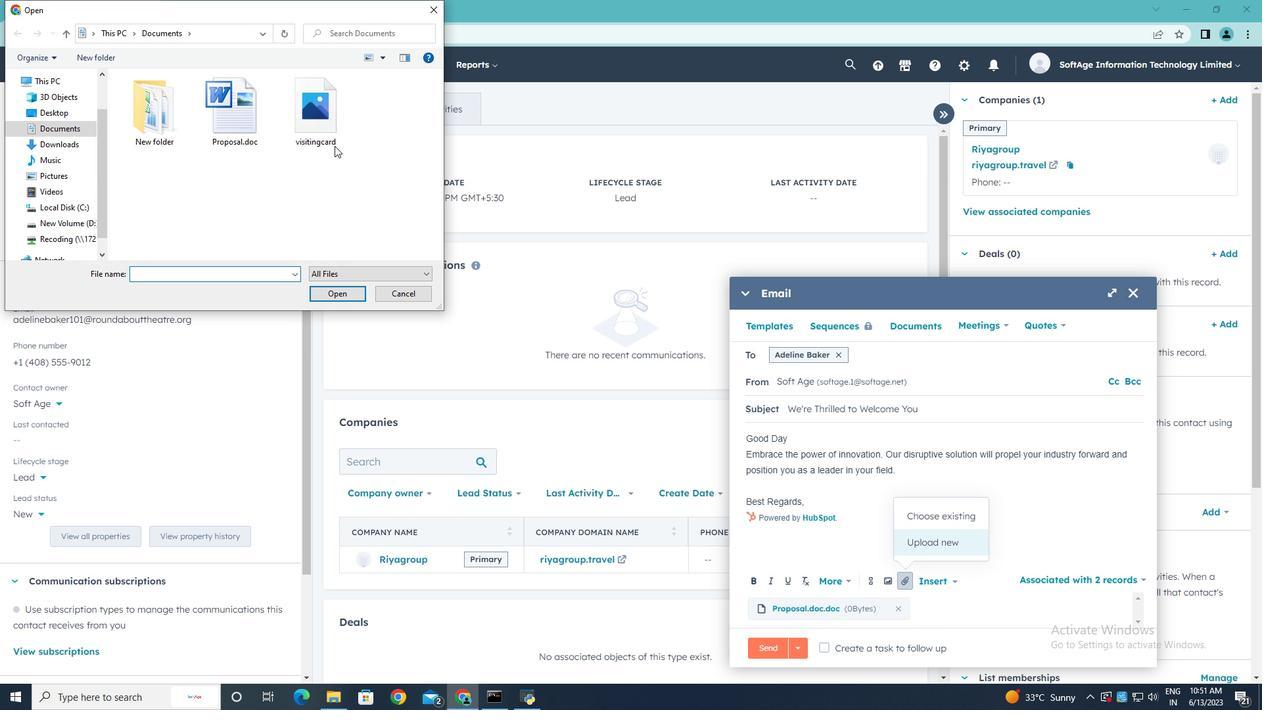 
Action: Mouse pressed left at (317, 123)
Screenshot: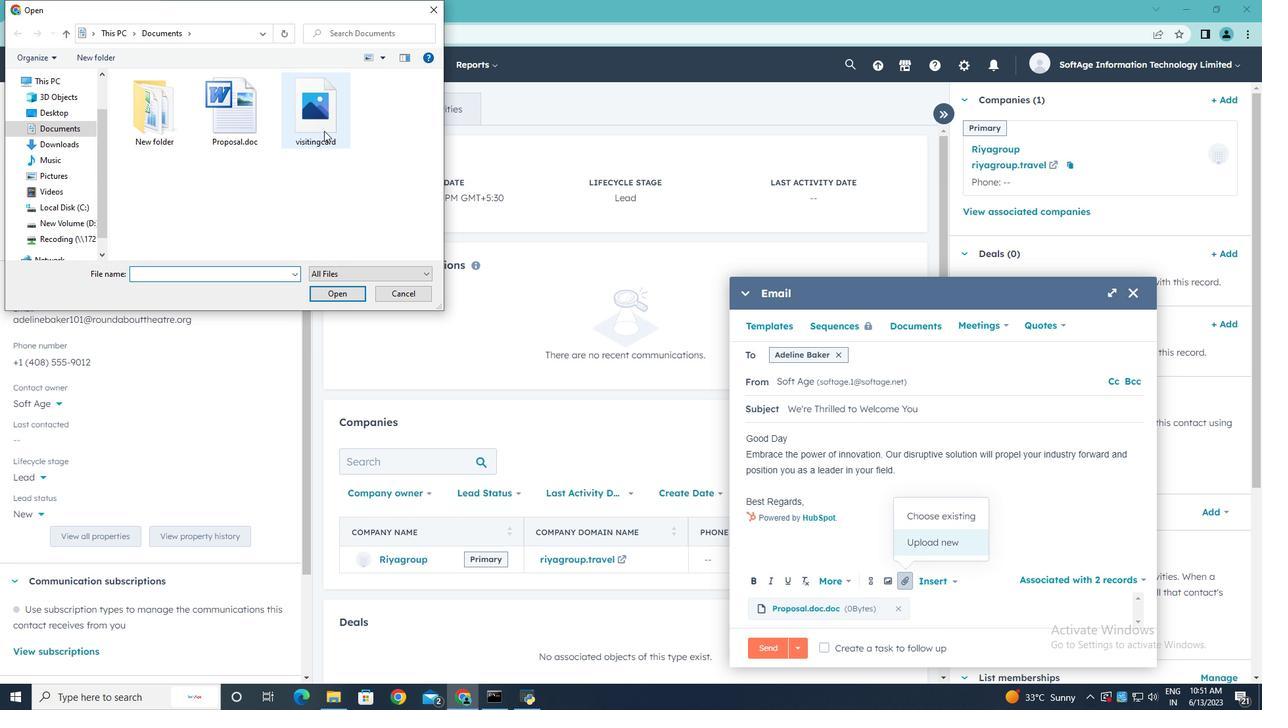 
Action: Mouse moved to (345, 294)
Screenshot: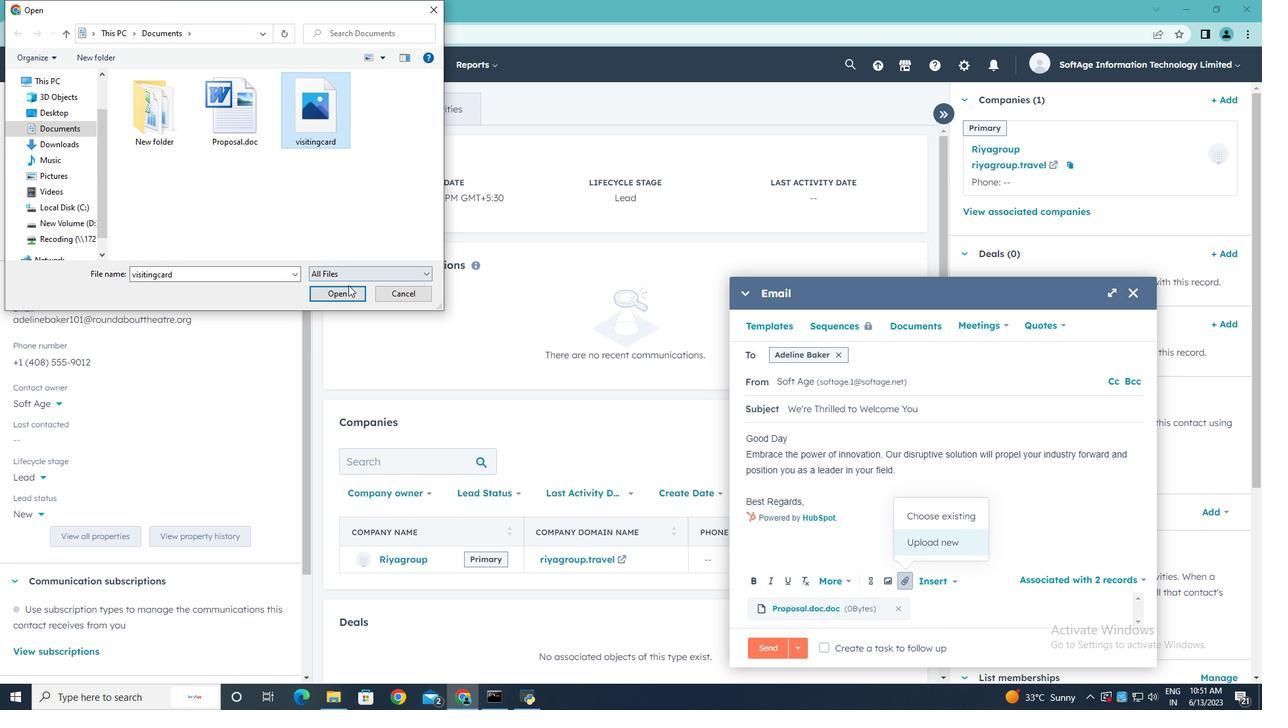 
Action: Mouse pressed left at (345, 294)
Screenshot: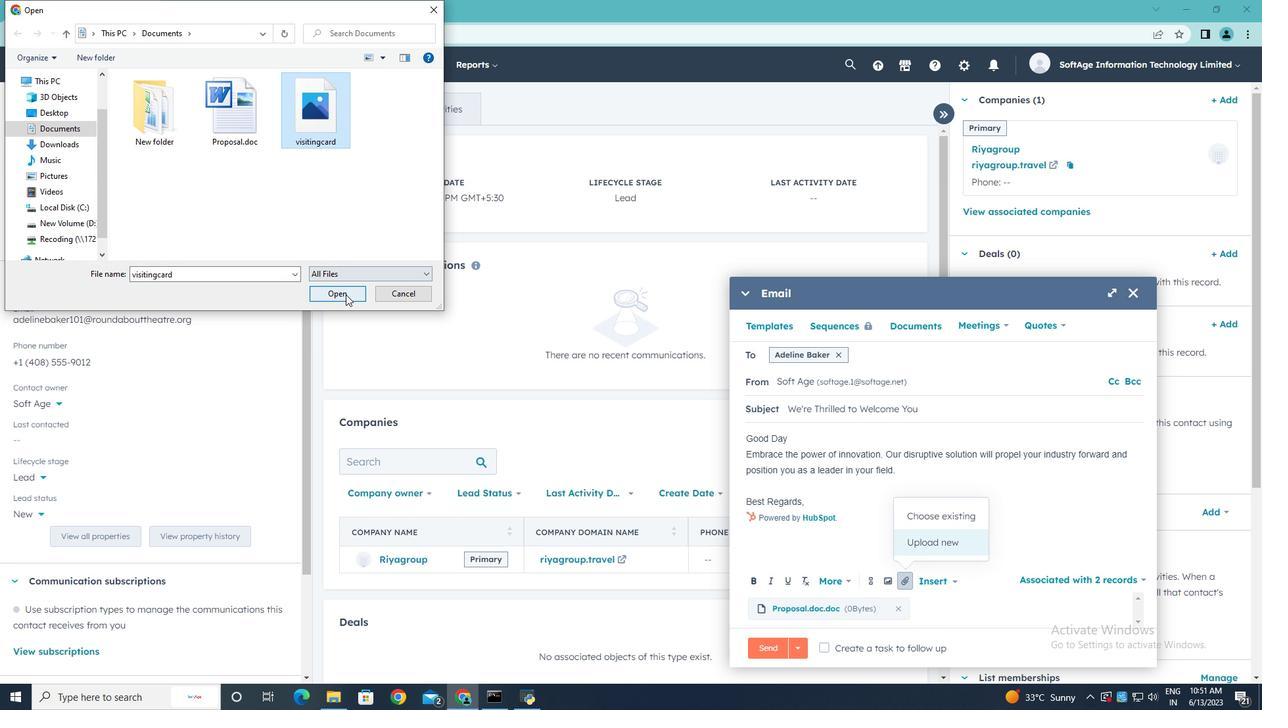 
Action: Mouse moved to (807, 501)
Screenshot: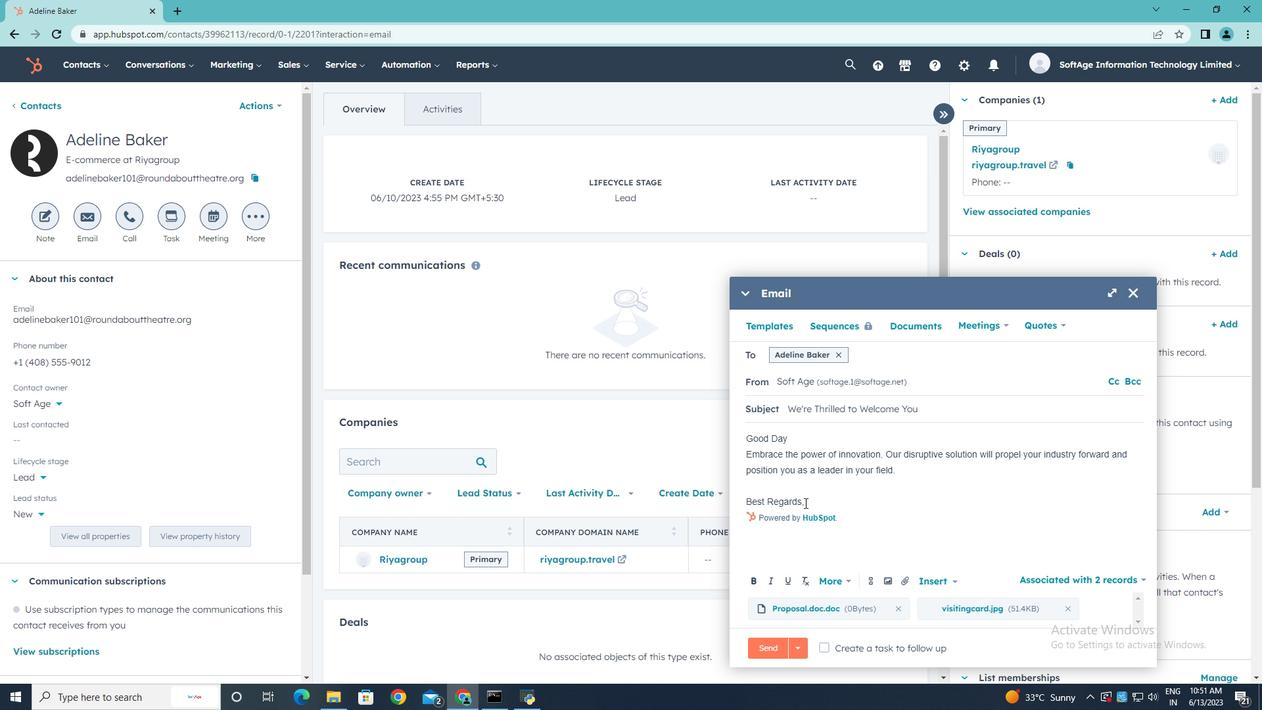 
Action: Mouse pressed left at (807, 501)
Screenshot: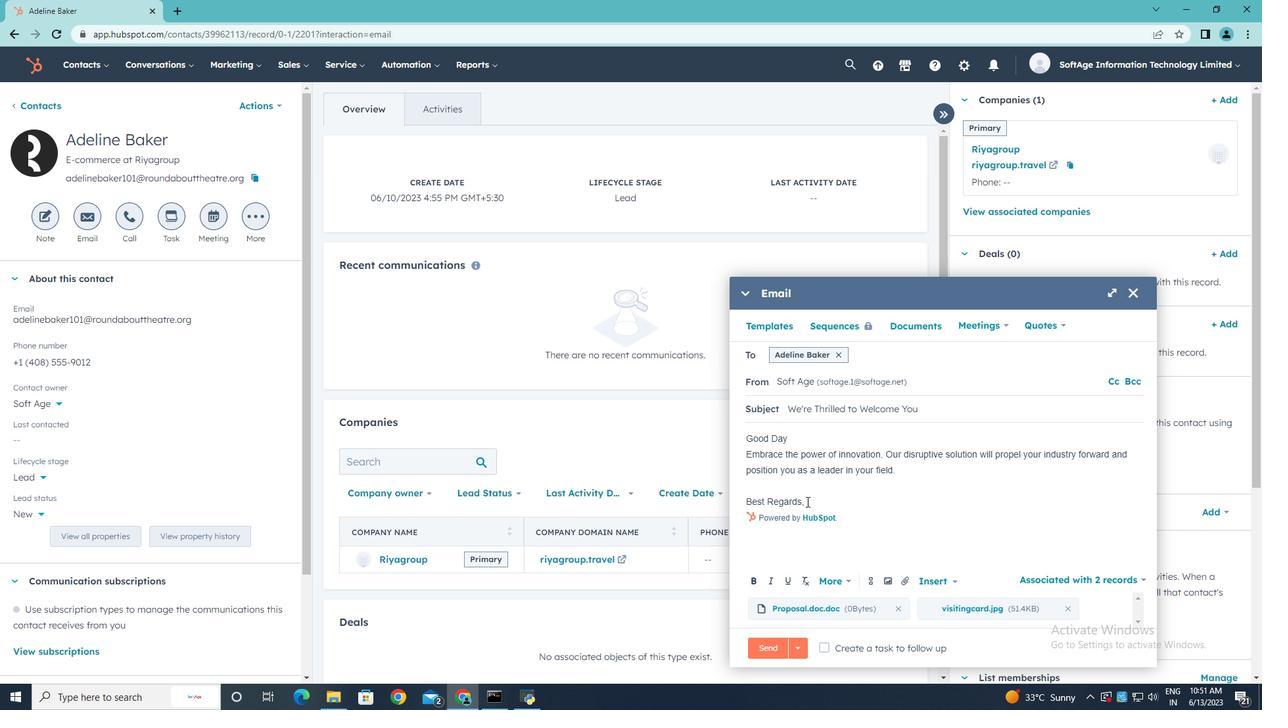 
Action: Key pressed <Key.enter>
Screenshot: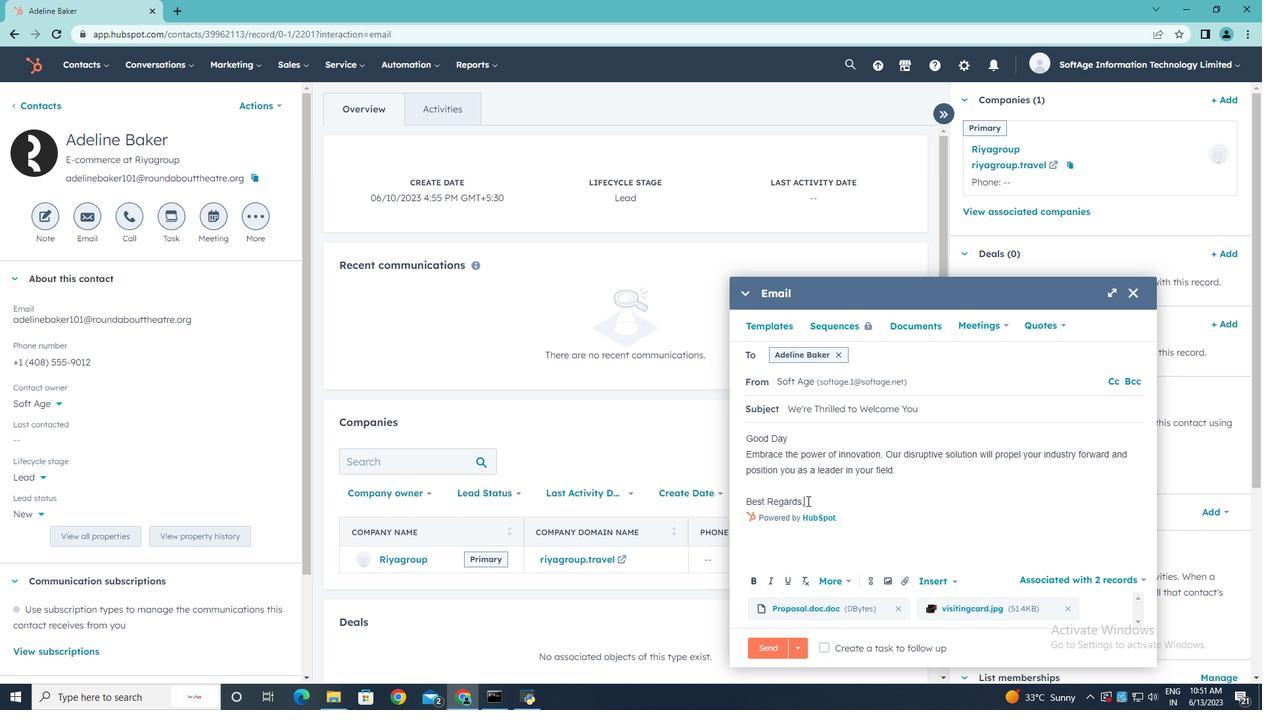 
Action: Mouse moved to (870, 583)
Screenshot: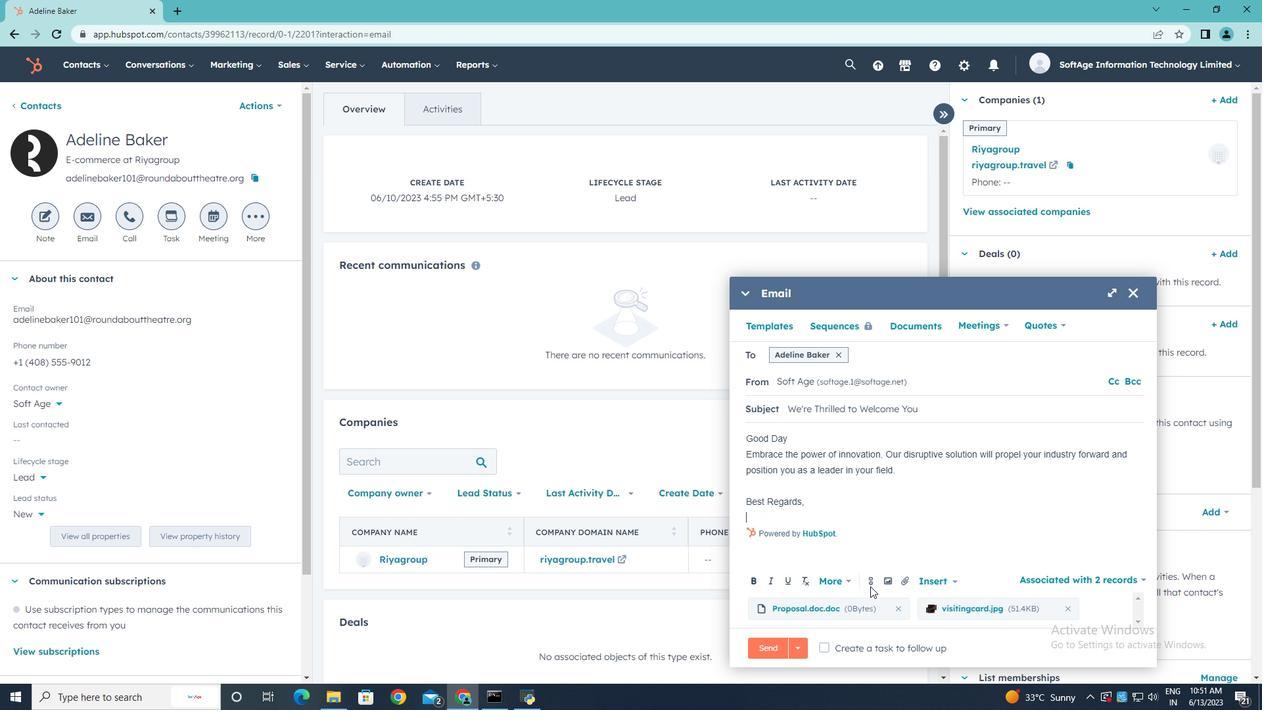 
Action: Mouse pressed left at (870, 583)
Screenshot: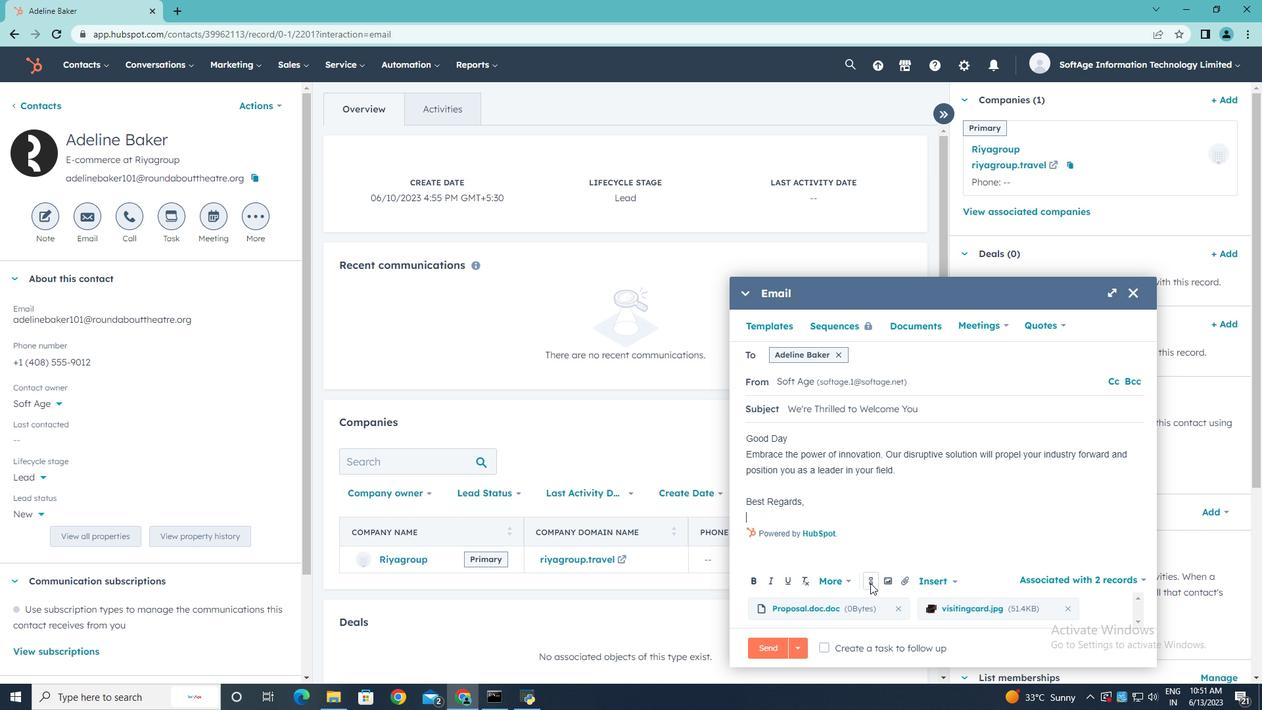 
Action: Mouse moved to (897, 436)
Screenshot: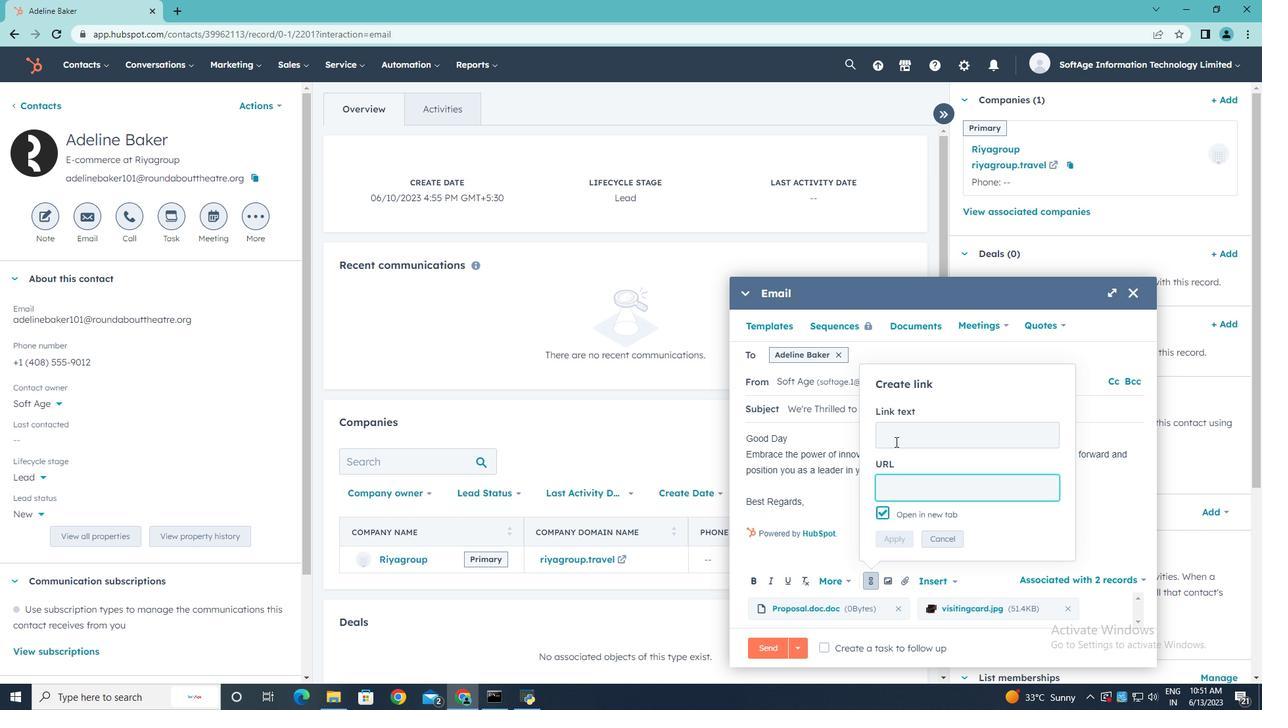
Action: Mouse pressed left at (897, 436)
Screenshot: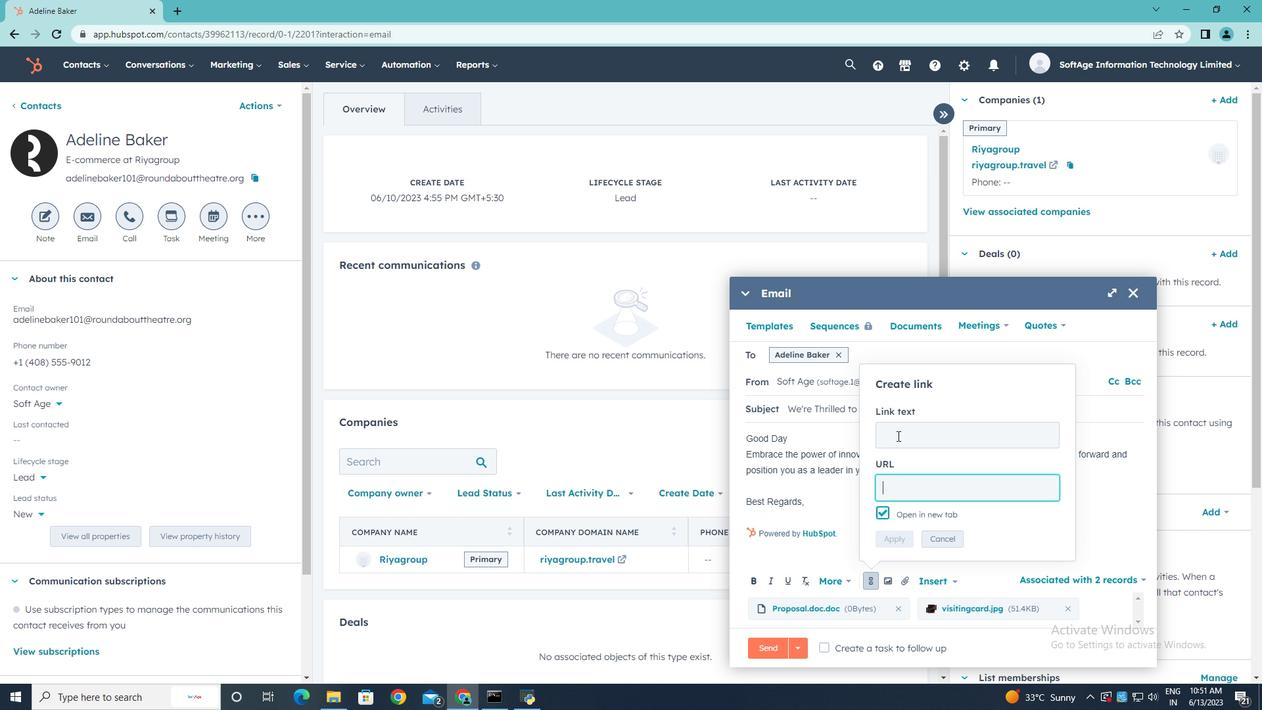 
Action: Key pressed <Key.shift><Key.shift><Key.shift><Key.shift><Key.shift><Key.shift><Key.shift><Key.shift><Key.shift><Key.shift><Key.shift><Key.shift><Key.shift><Key.shift><Key.shift>Te<Key.backspace>witter
Screenshot: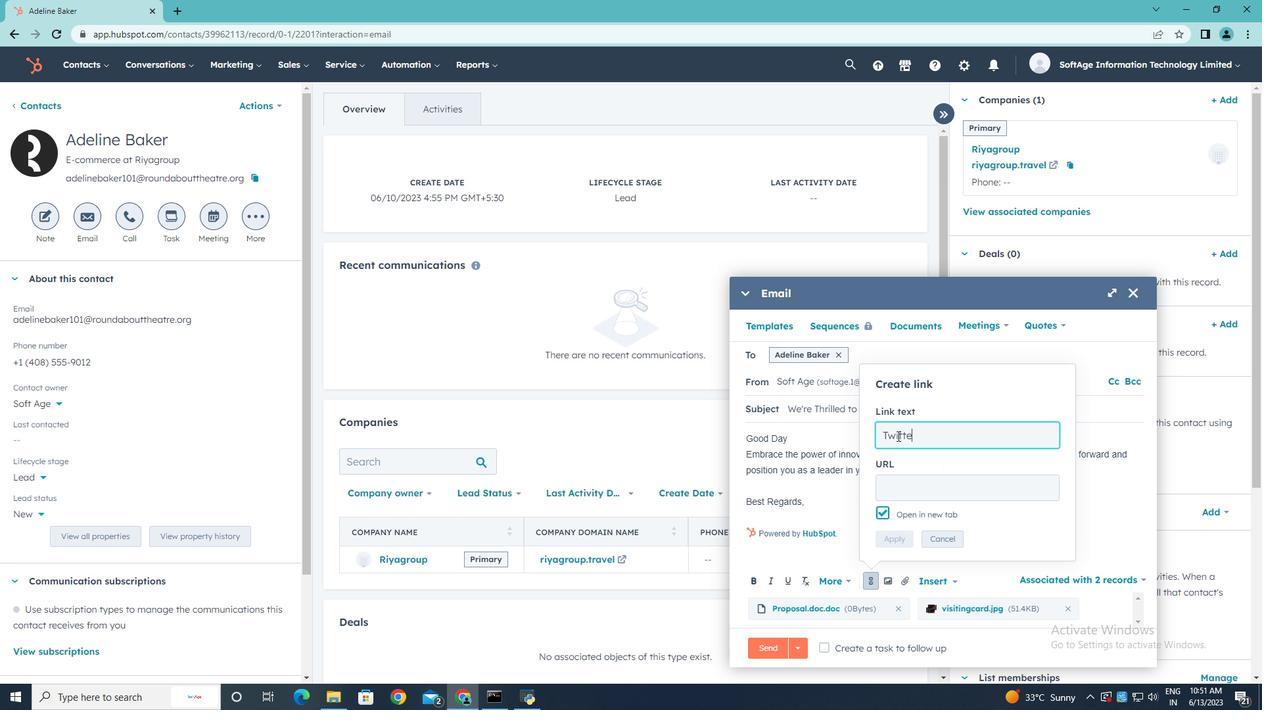 
Action: Mouse moved to (897, 493)
Screenshot: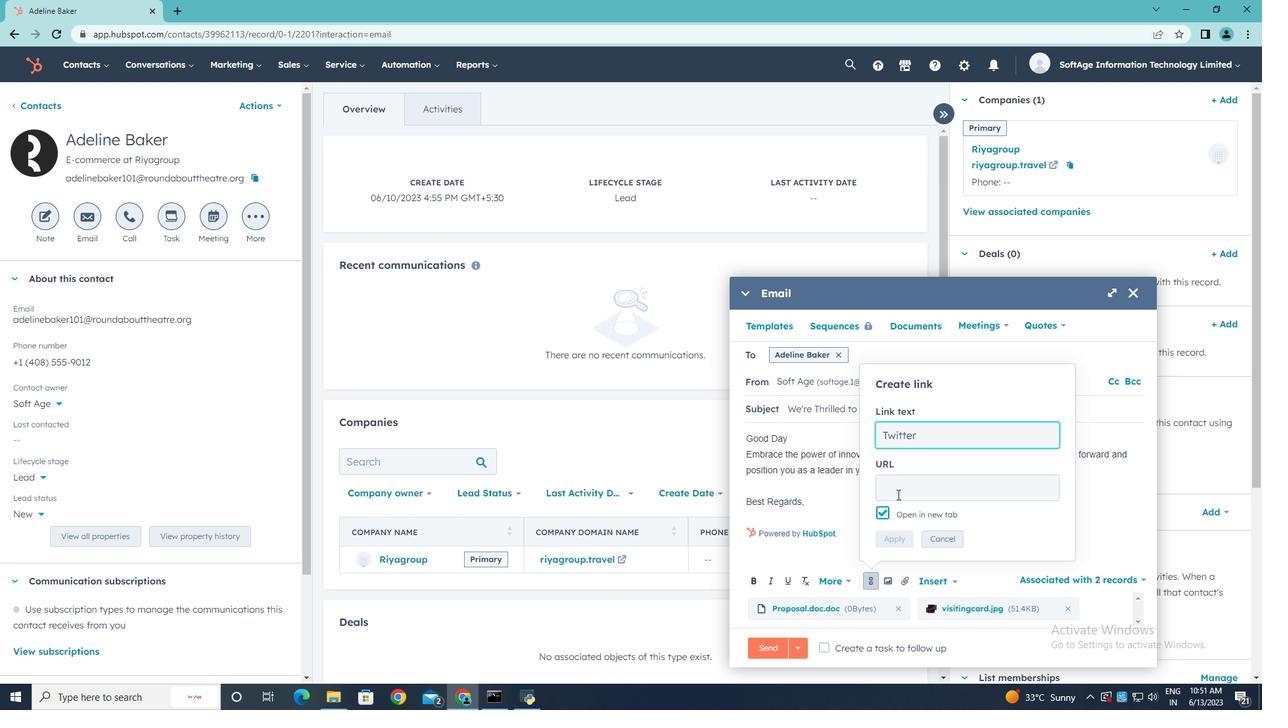 
Action: Mouse pressed left at (897, 493)
Screenshot: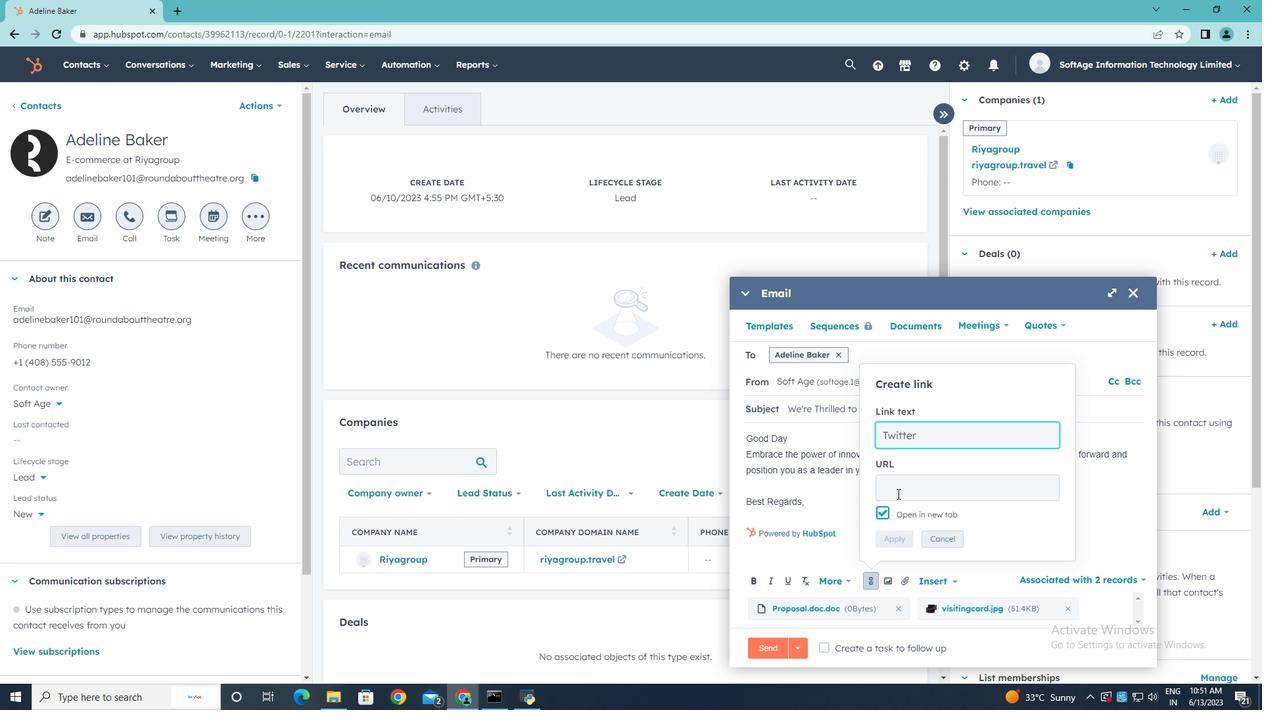 
Action: Key pressed te<Key.backspace>witter.com
Screenshot: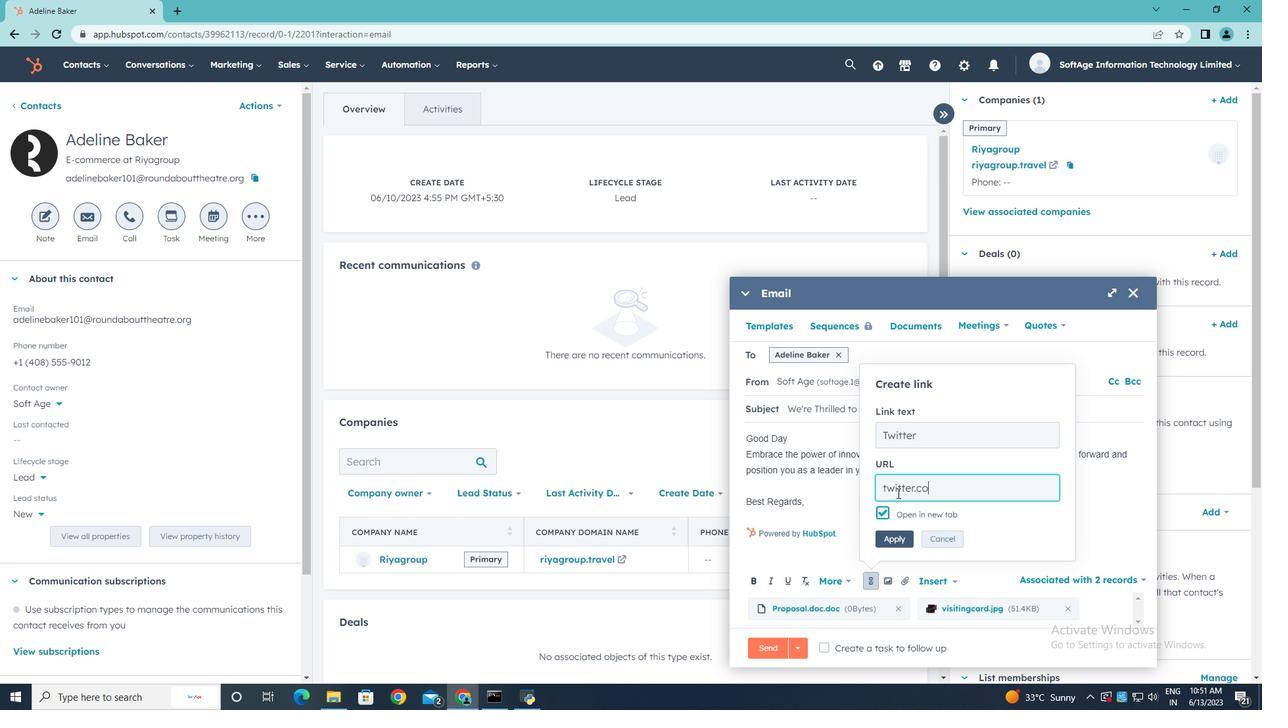 
Action: Mouse moved to (896, 532)
Screenshot: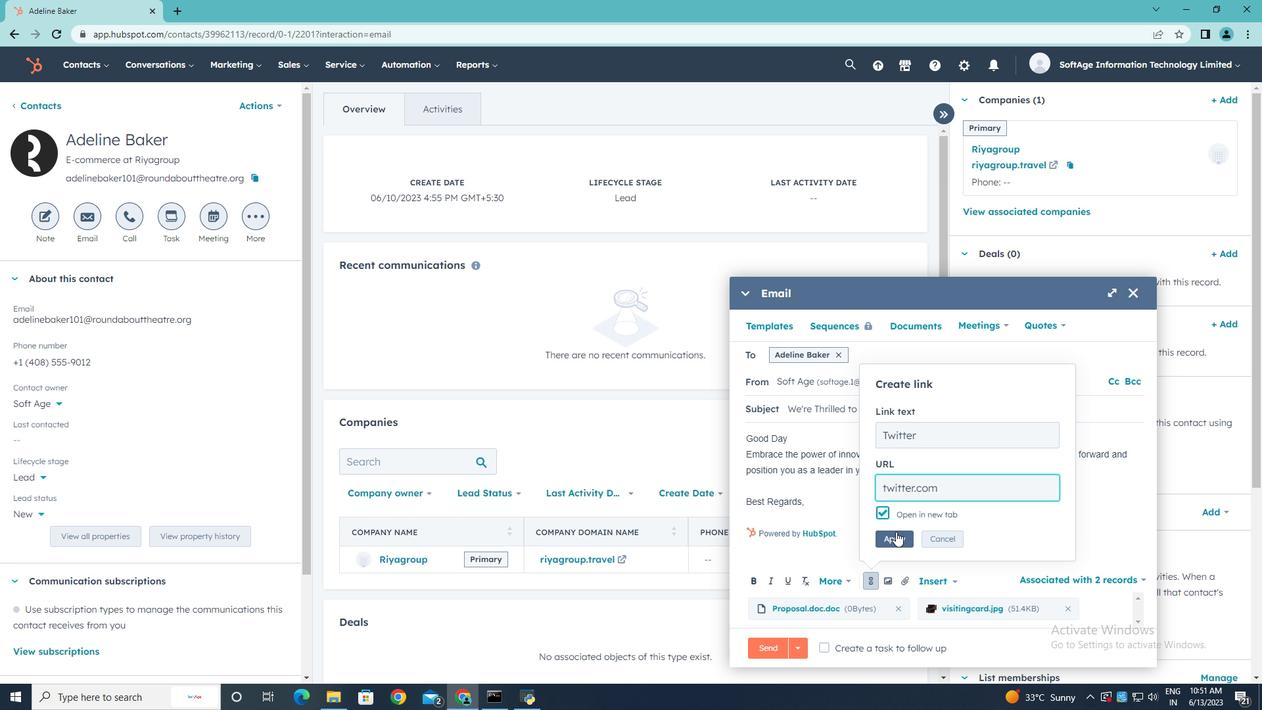 
Action: Mouse pressed left at (896, 532)
Screenshot: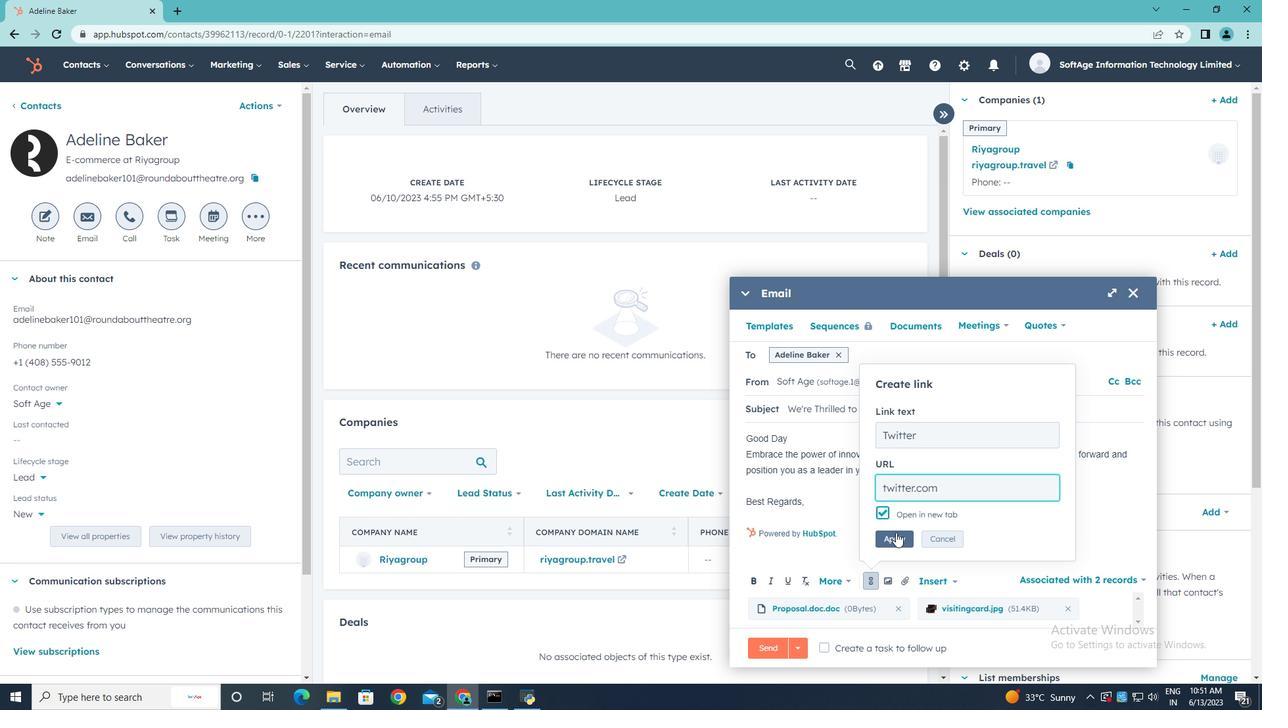 
Action: Mouse moved to (827, 646)
Screenshot: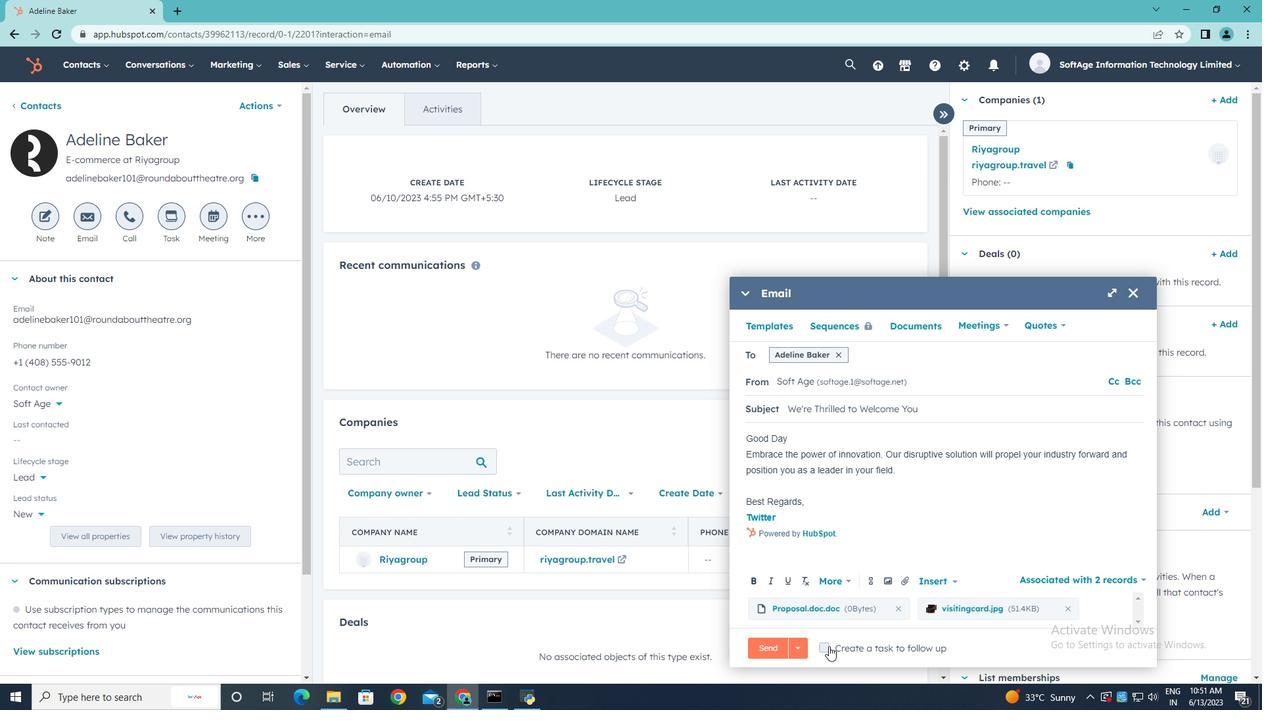 
Action: Mouse pressed left at (827, 646)
Screenshot: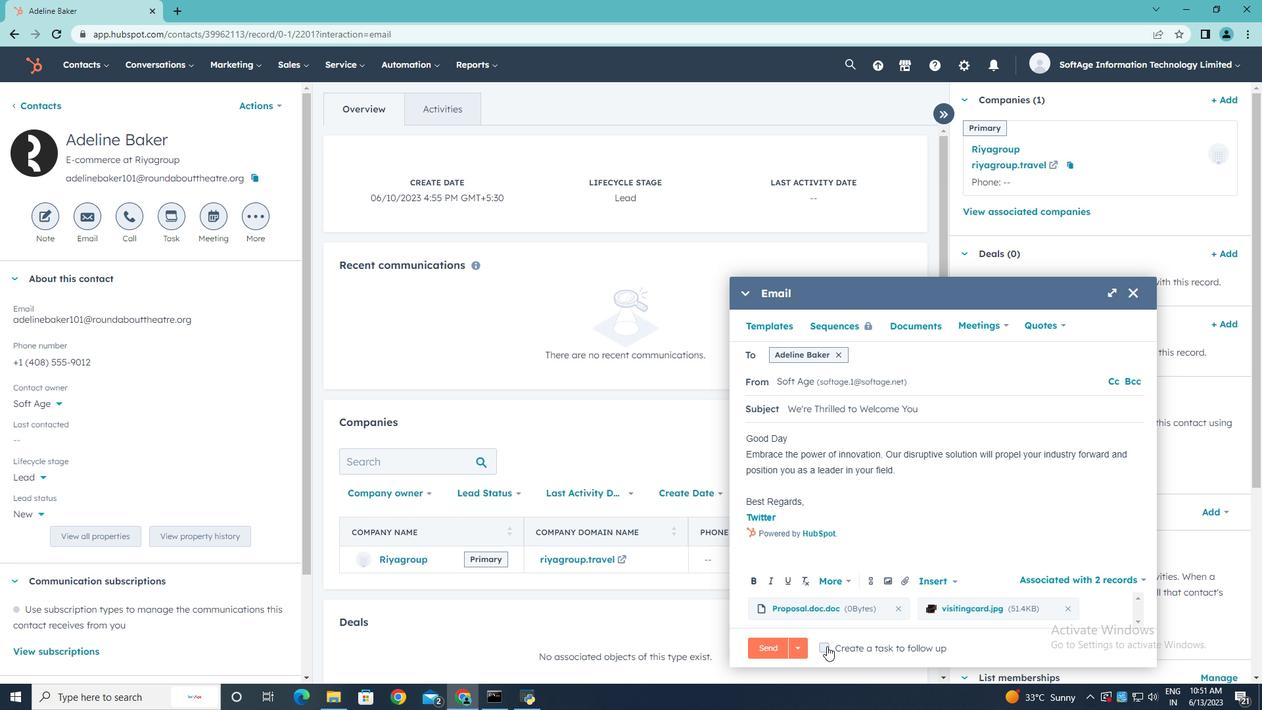 
Action: Mouse moved to (1078, 646)
Screenshot: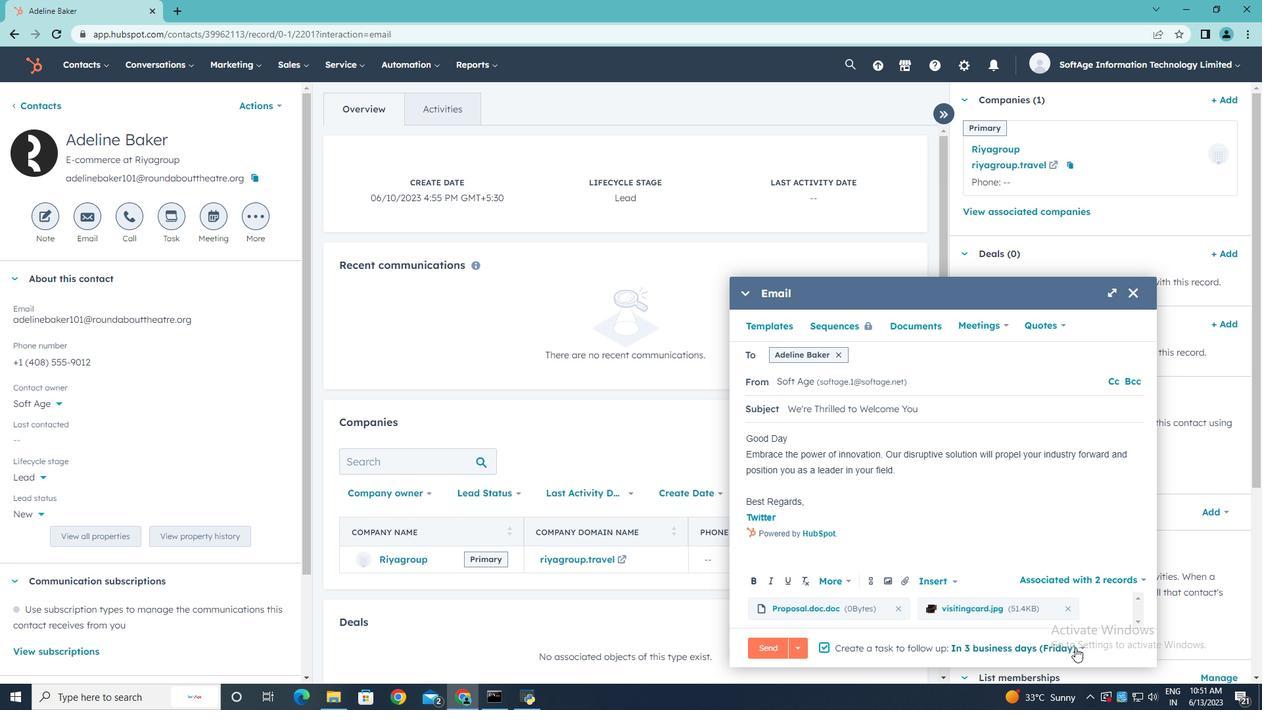 
Action: Mouse pressed left at (1078, 646)
Screenshot: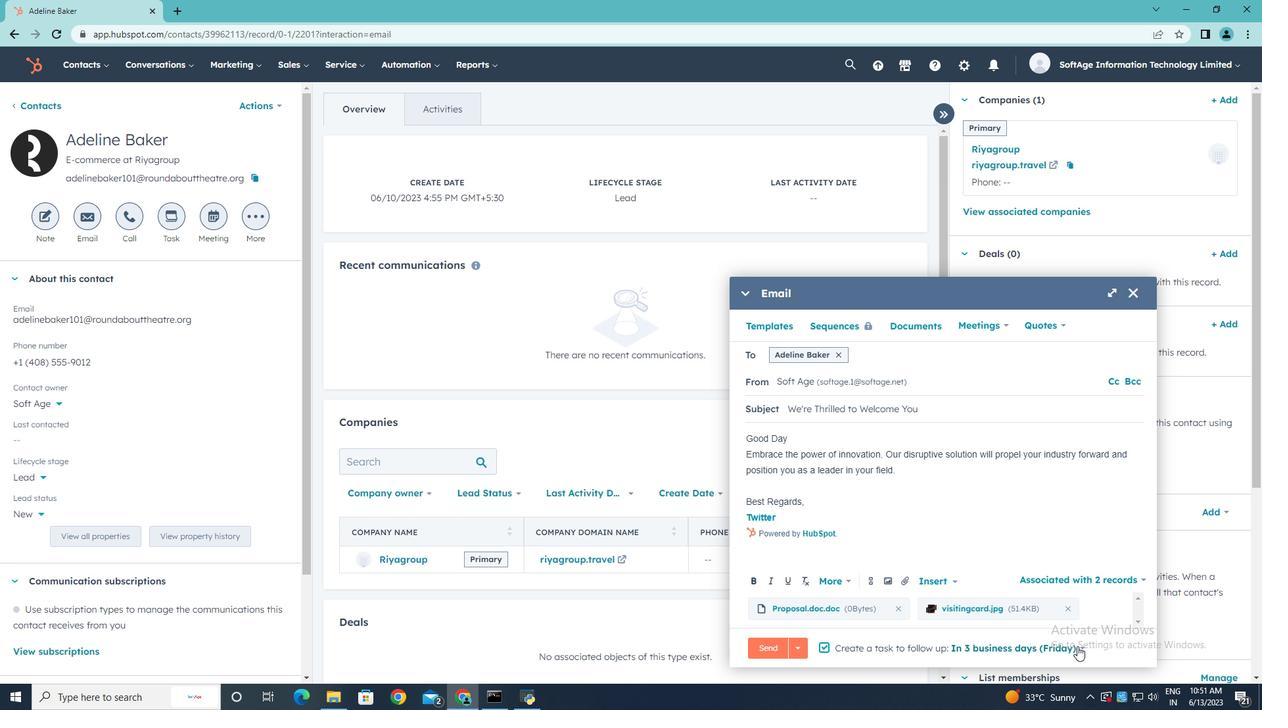 
Action: Mouse moved to (1054, 524)
Screenshot: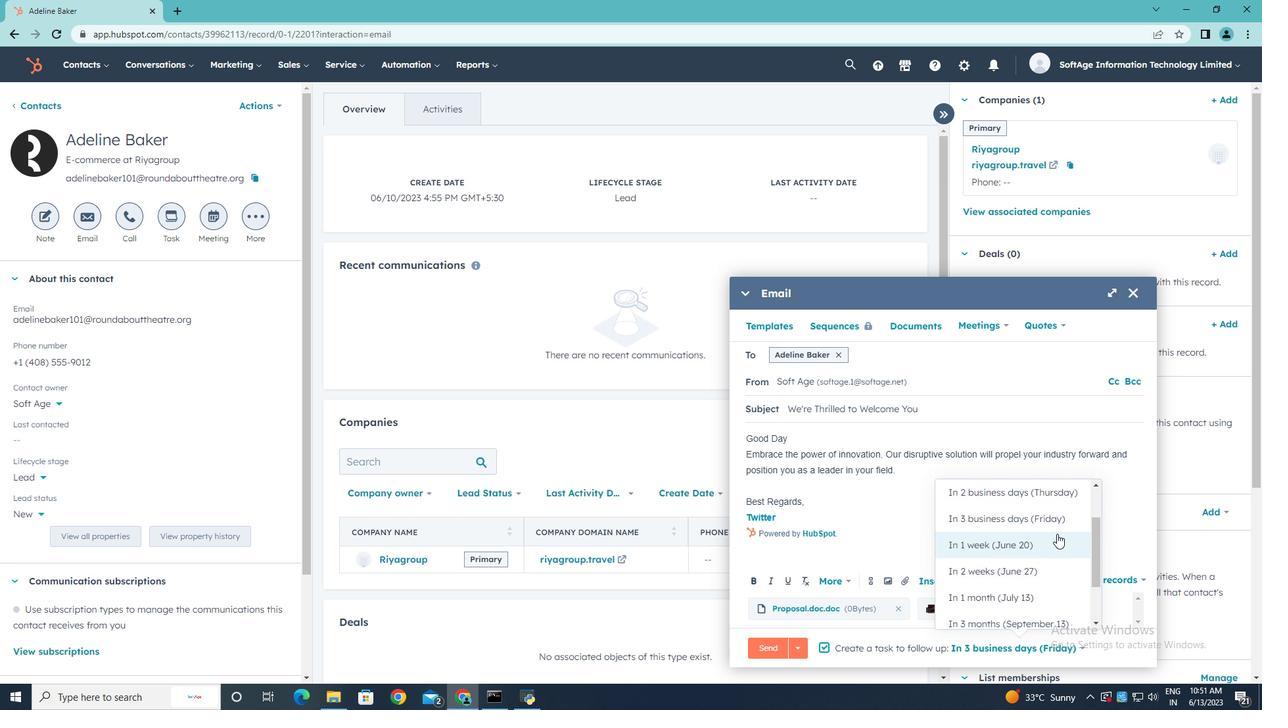 
Action: Mouse pressed left at (1054, 524)
Screenshot: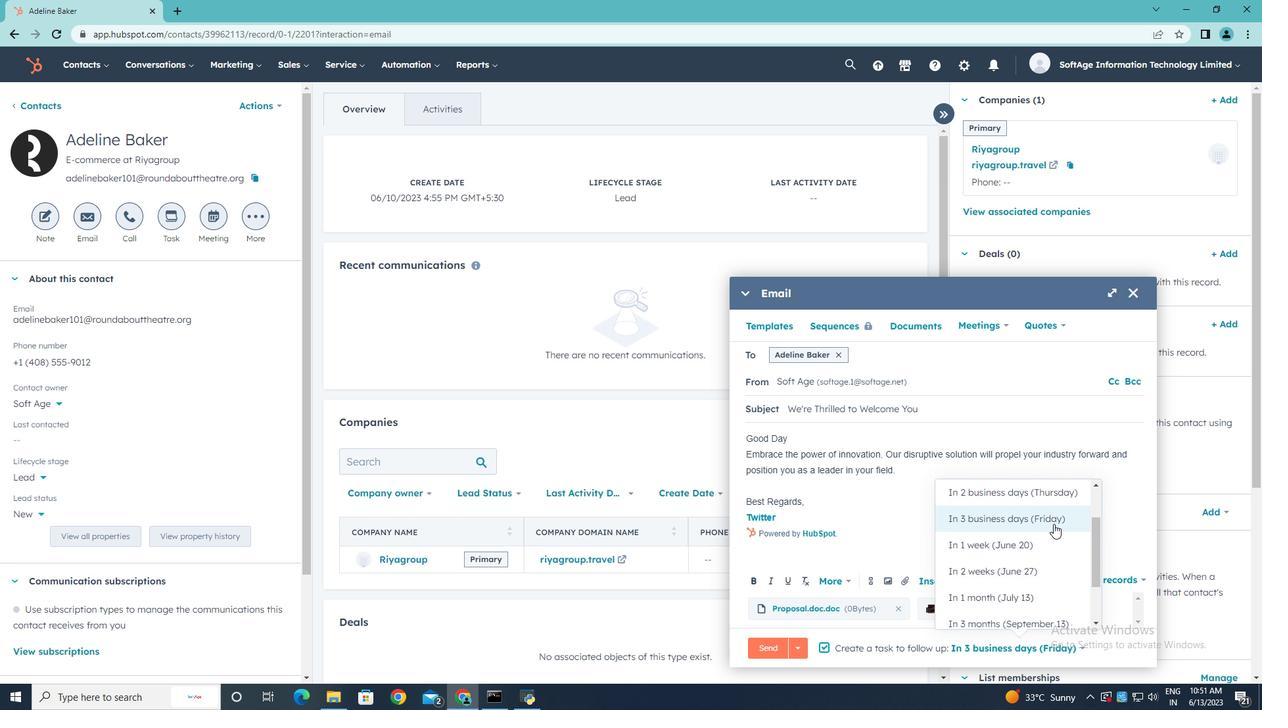 
Action: Mouse moved to (770, 651)
Screenshot: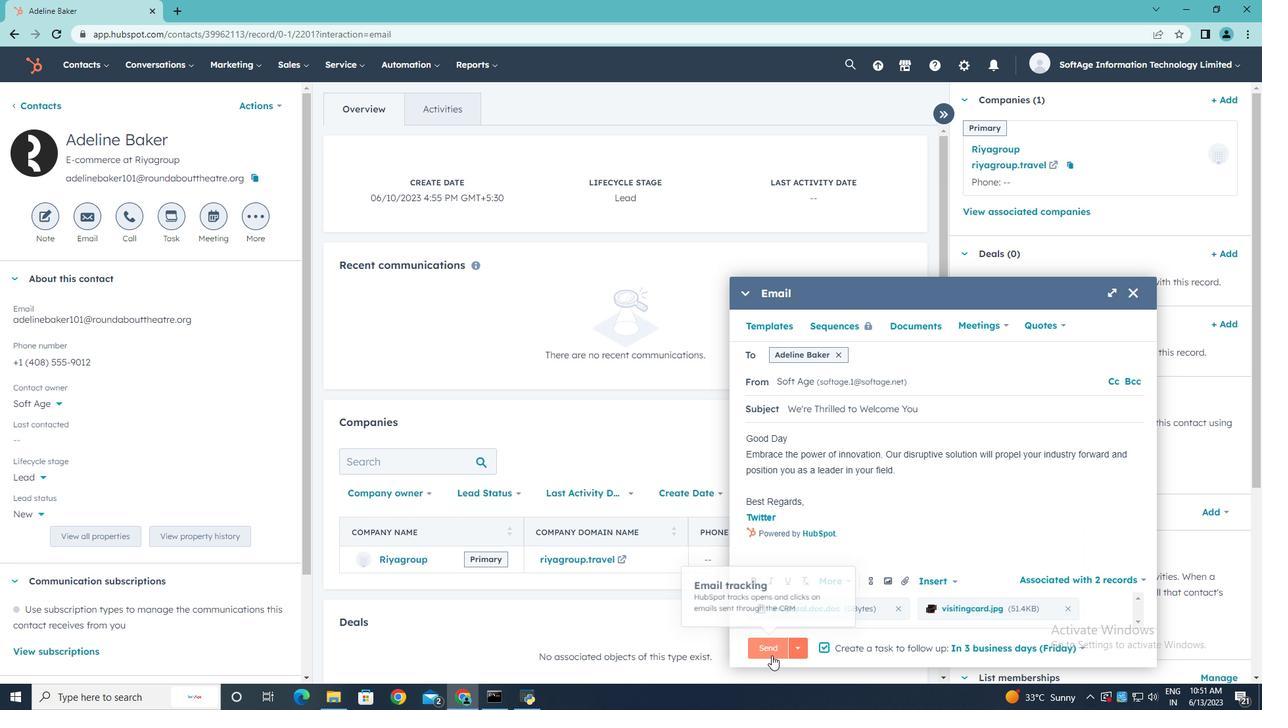 
Action: Mouse pressed left at (770, 651)
Screenshot: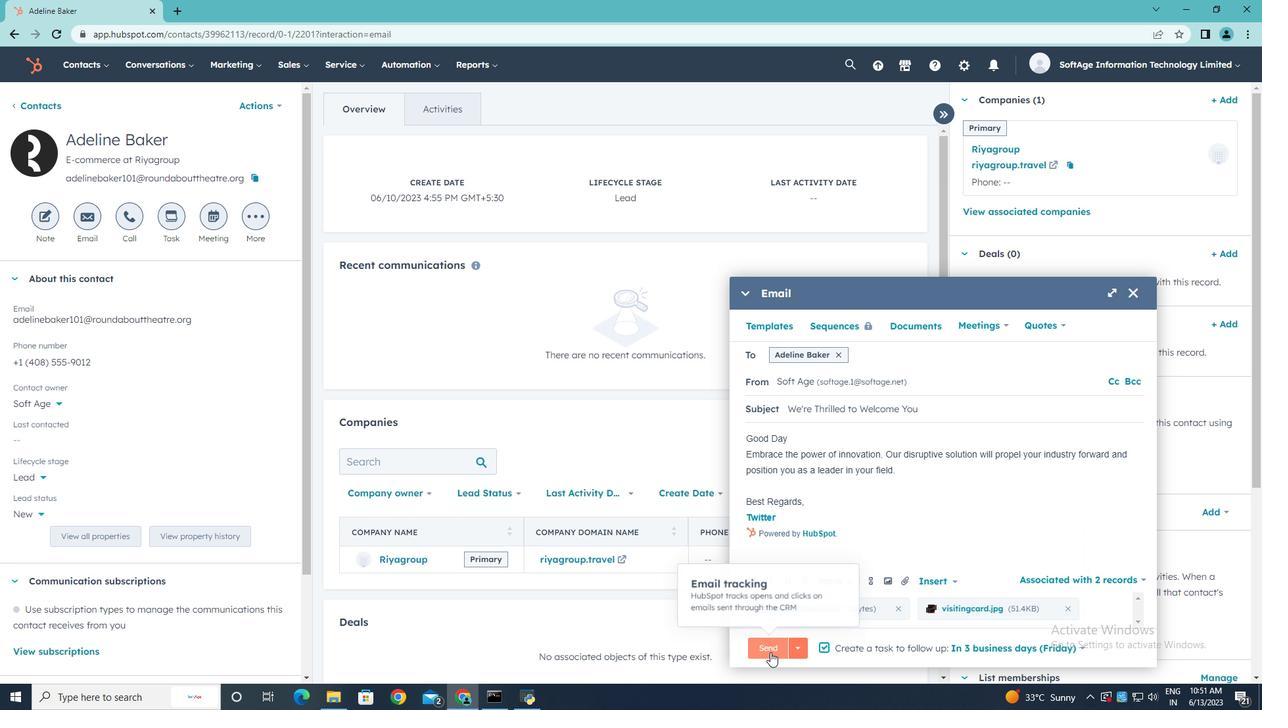 
